 Task: Sort All unsolved tickets in your groups, order by Request date in descending order. 9.21478
Action: Mouse moved to (357, 417)
Screenshot: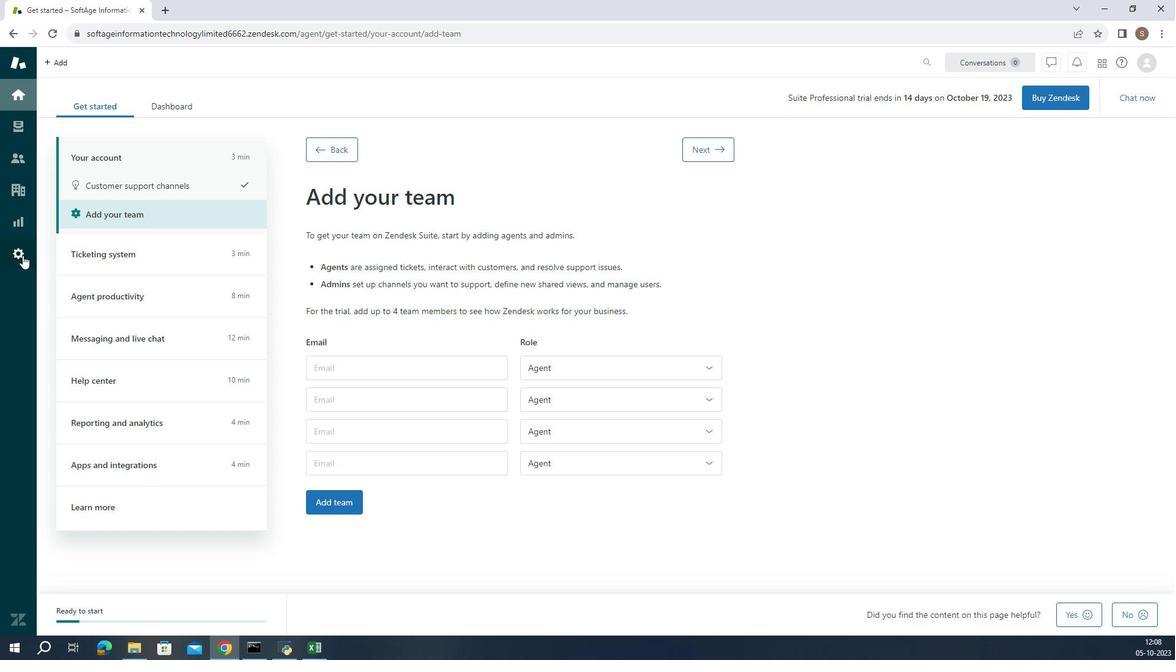 
Action: Mouse pressed left at (357, 417)
Screenshot: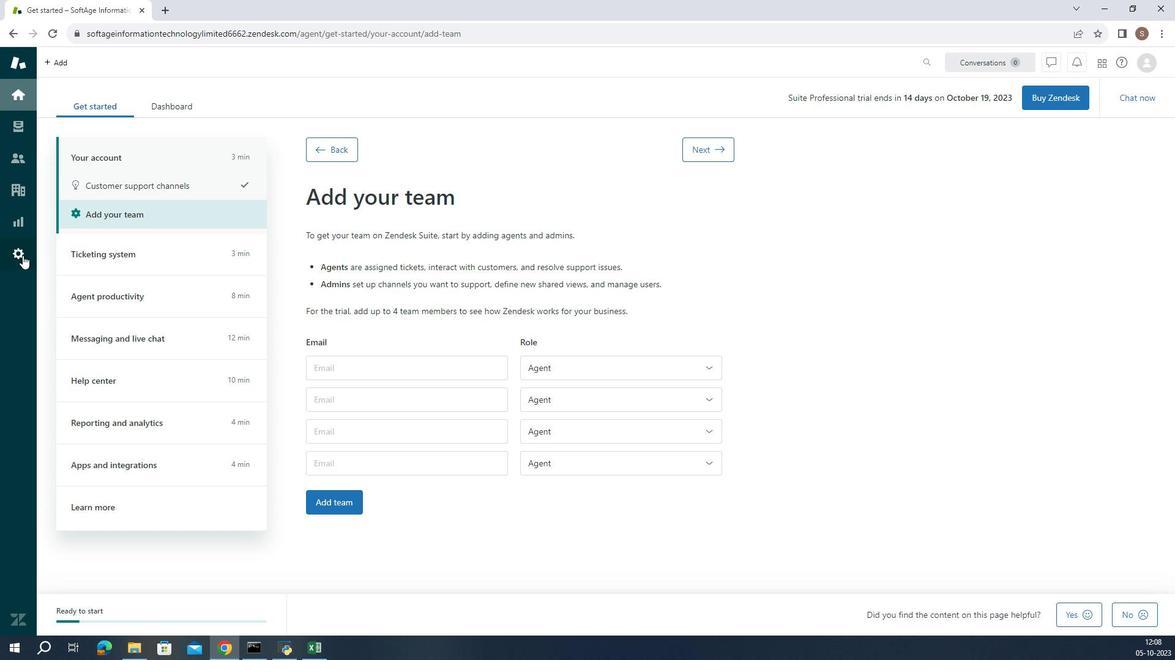 
Action: Mouse moved to (413, 501)
Screenshot: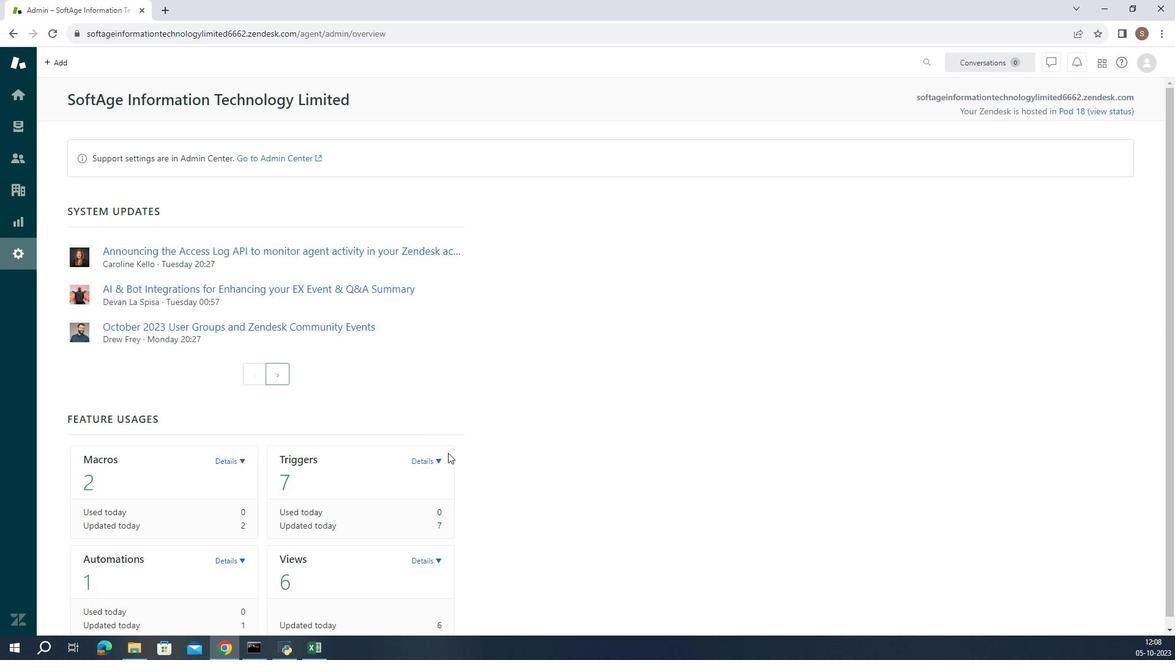 
Action: Mouse scrolled (413, 501) with delta (0, 0)
Screenshot: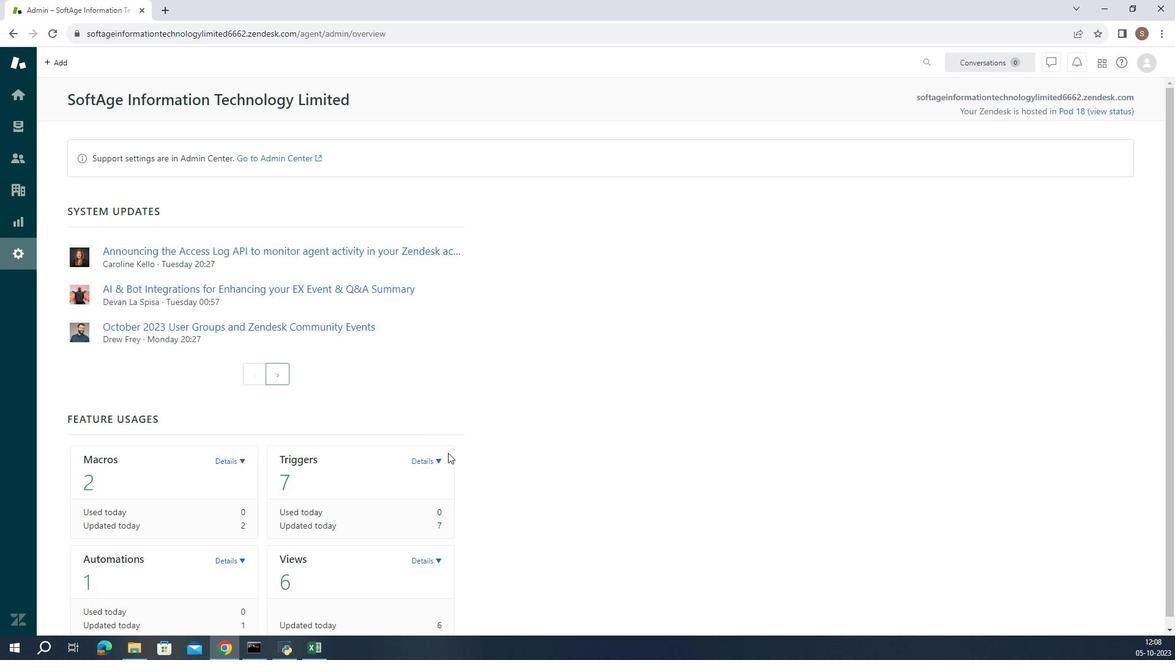 
Action: Mouse moved to (414, 504)
Screenshot: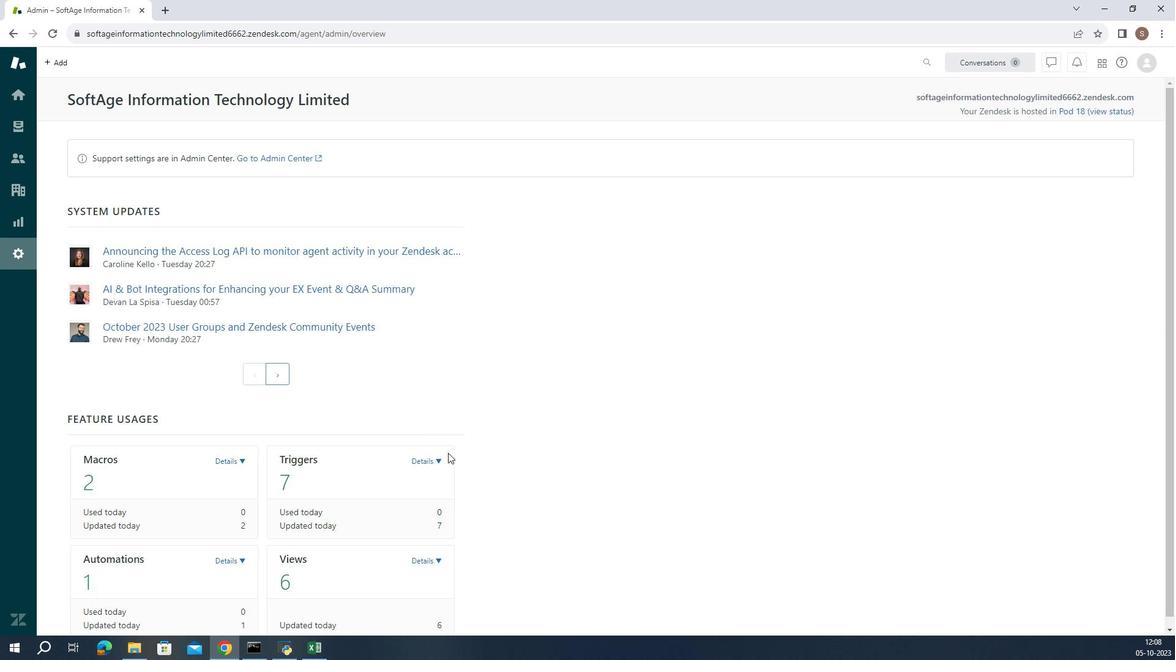
Action: Mouse scrolled (414, 503) with delta (0, 0)
Screenshot: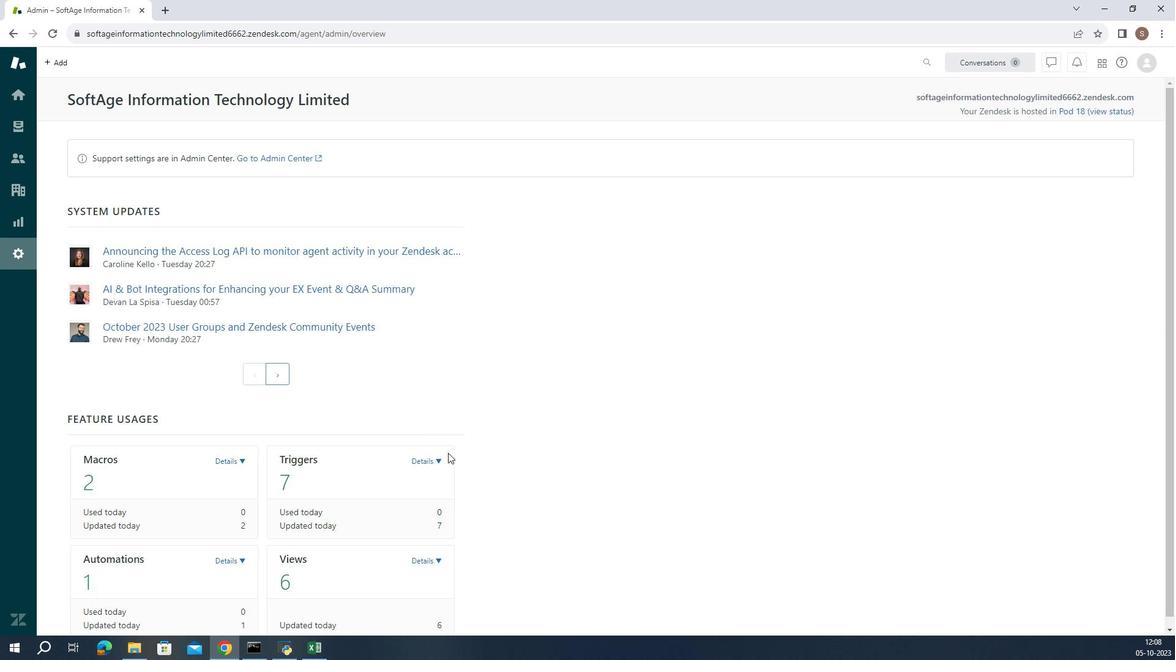 
Action: Mouse moved to (416, 506)
Screenshot: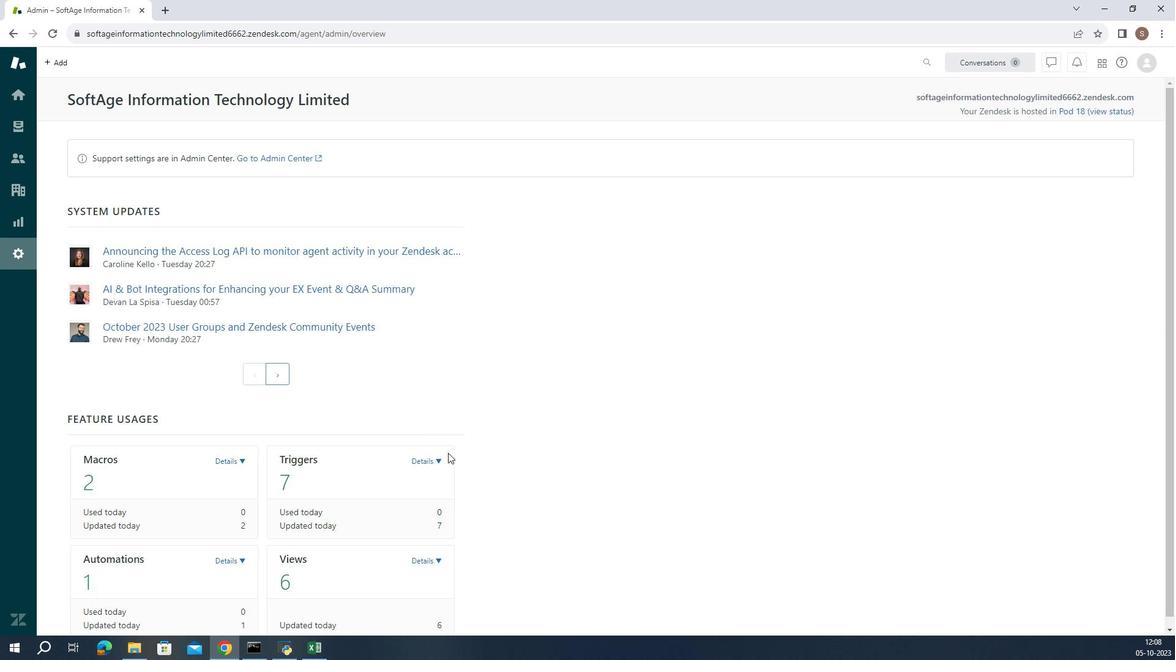 
Action: Mouse scrolled (416, 506) with delta (0, 0)
Screenshot: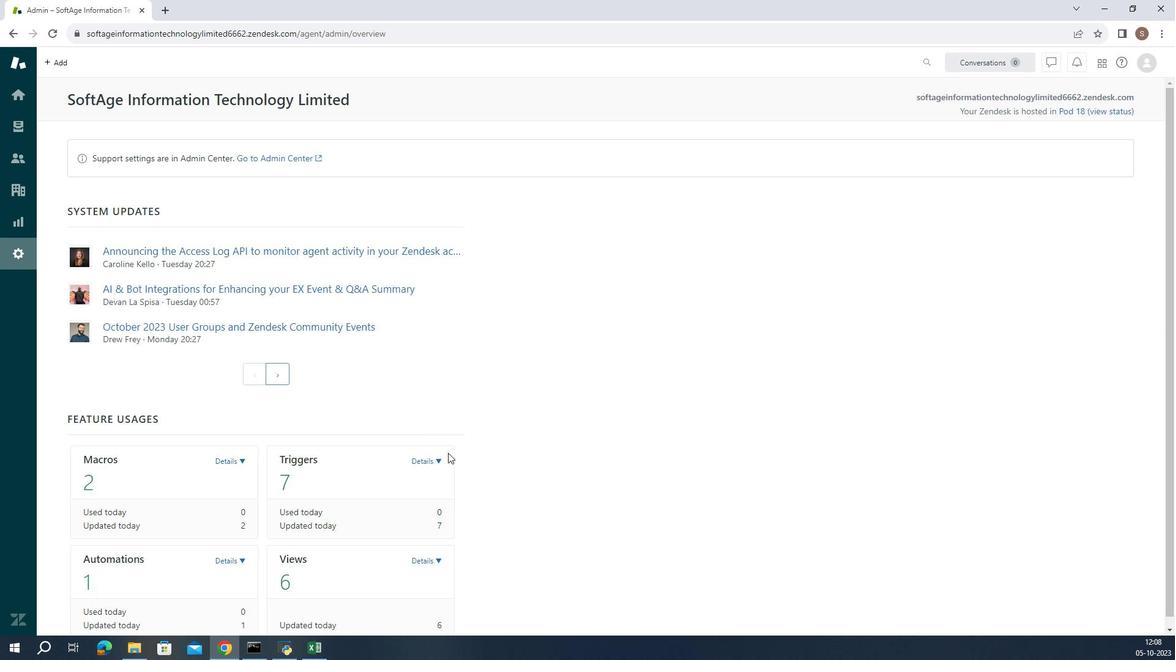 
Action: Mouse moved to (416, 509)
Screenshot: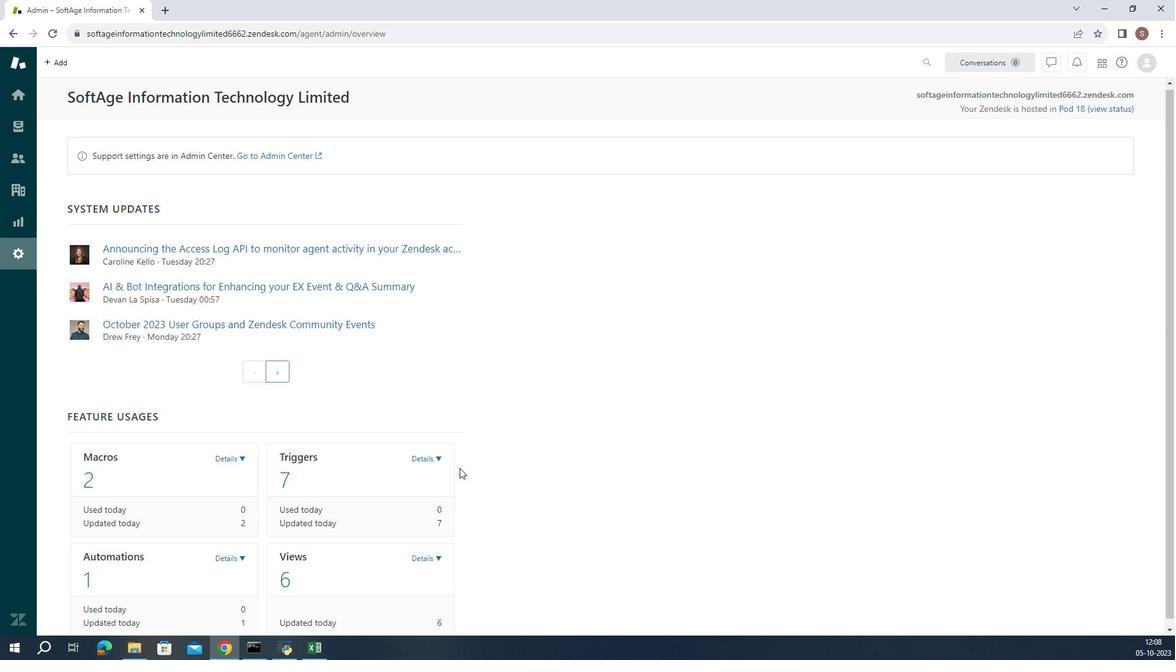 
Action: Mouse scrolled (416, 508) with delta (0, 0)
Screenshot: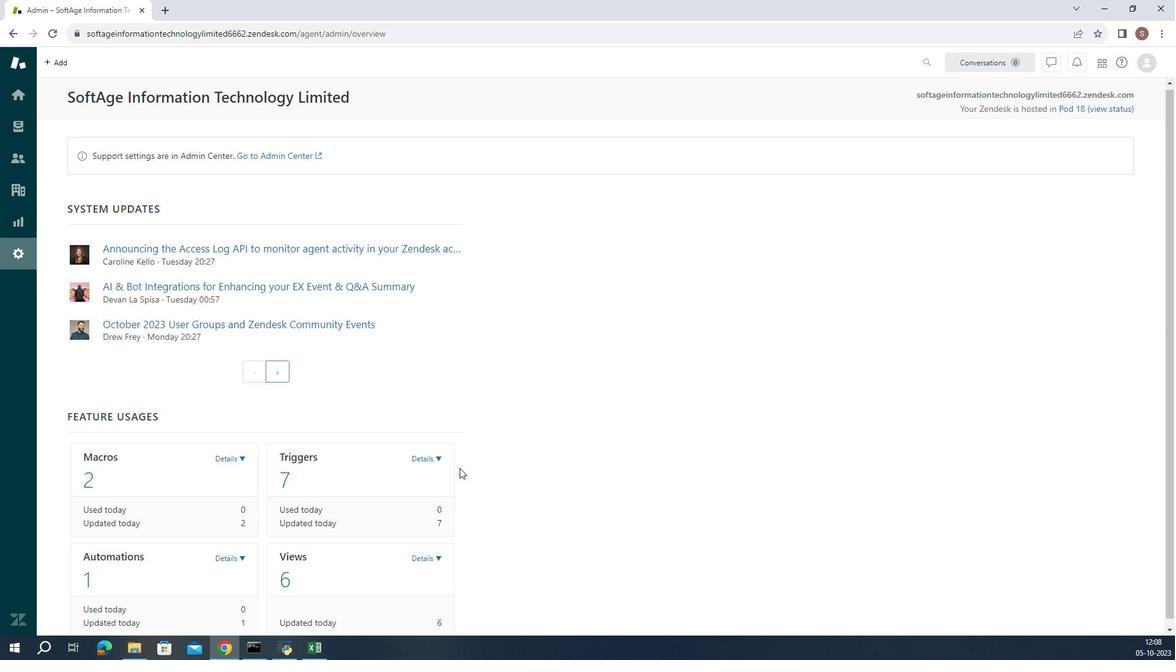 
Action: Mouse moved to (418, 513)
Screenshot: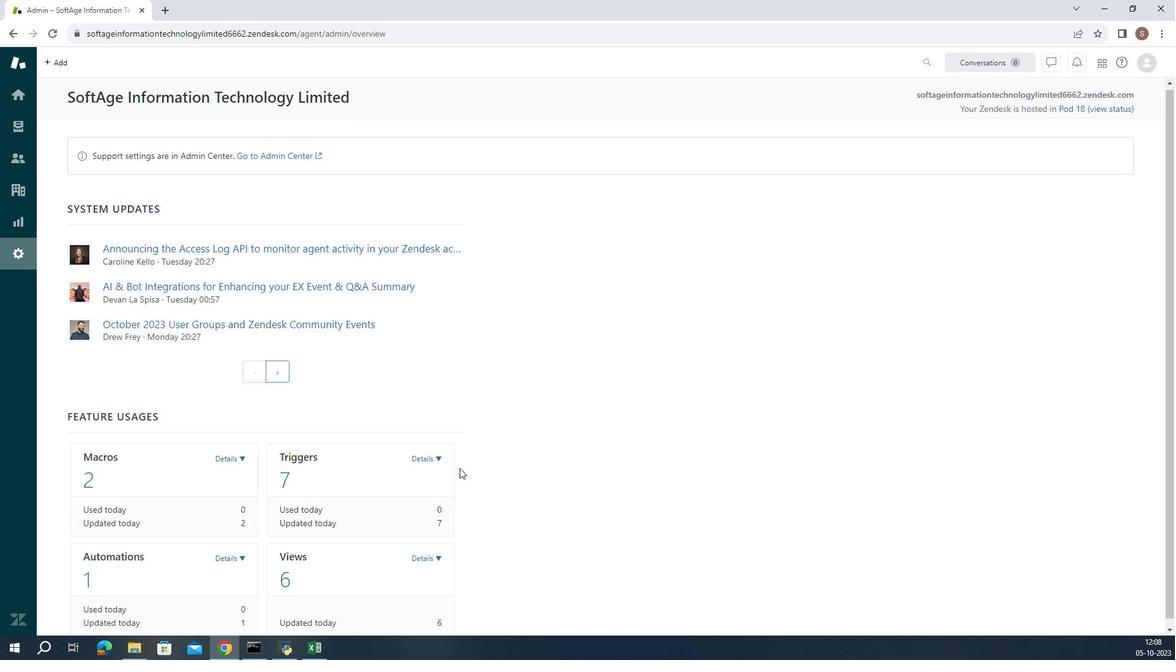 
Action: Mouse scrolled (418, 513) with delta (0, 0)
Screenshot: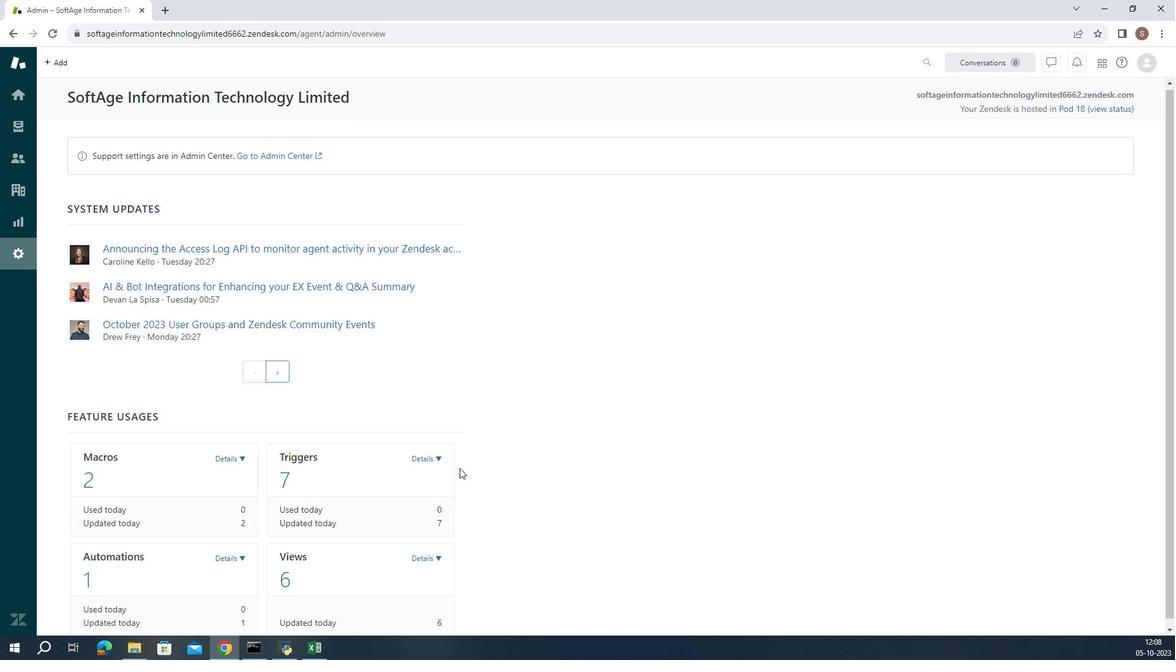 
Action: Mouse moved to (411, 555)
Screenshot: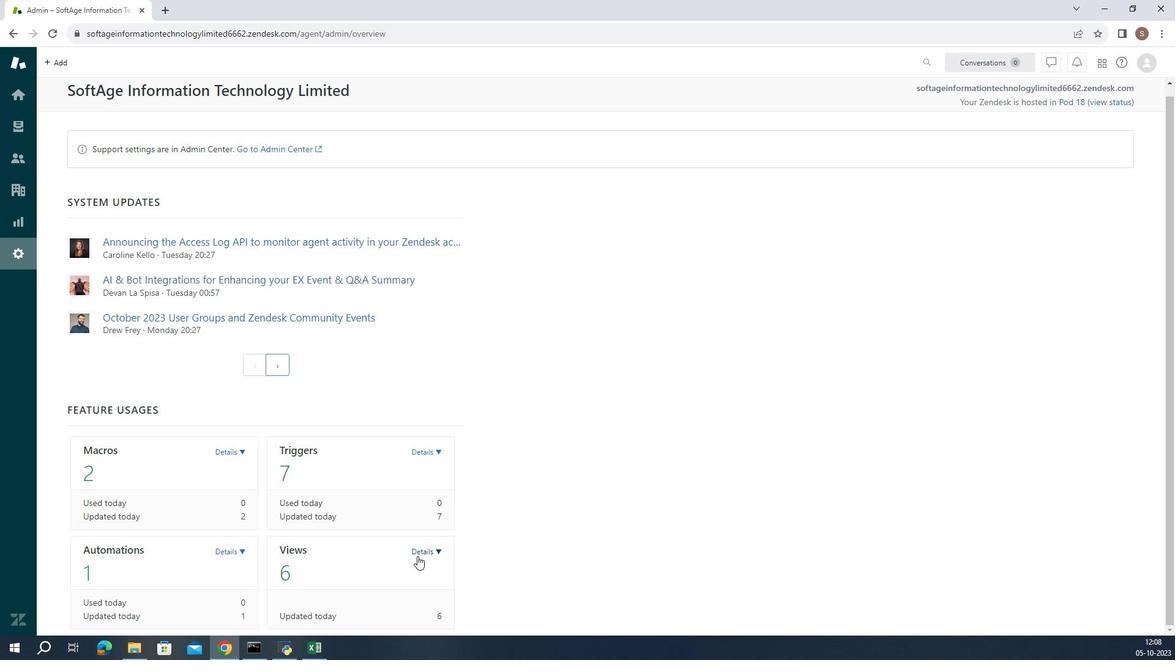 
Action: Mouse pressed left at (411, 555)
Screenshot: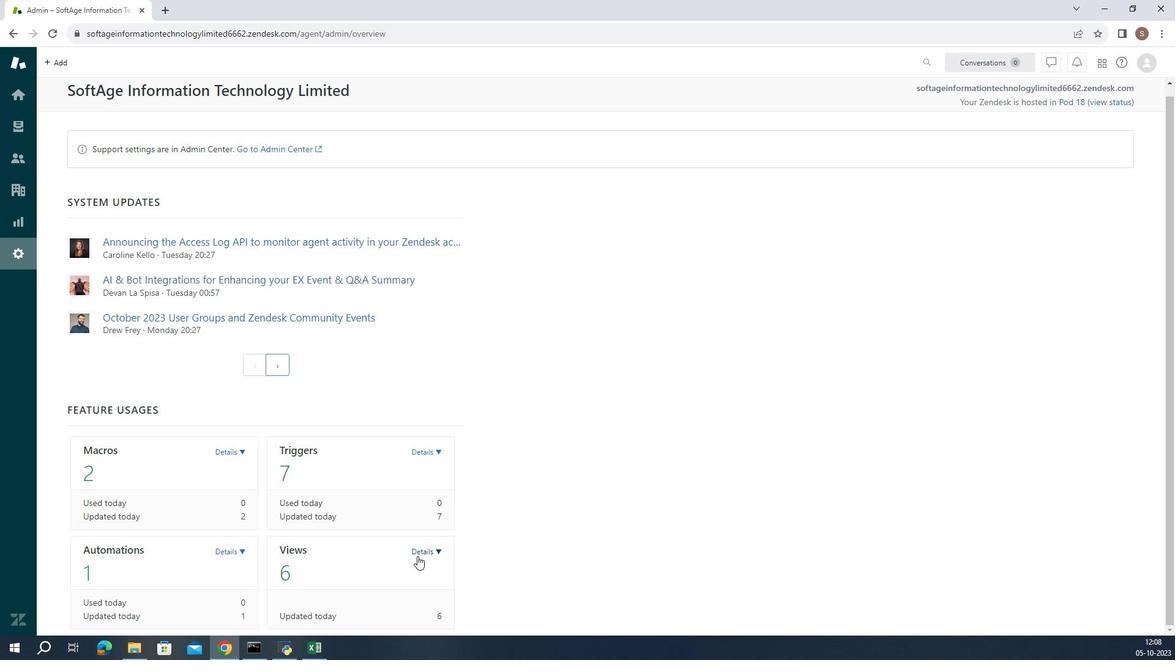 
Action: Mouse scrolled (411, 554) with delta (0, 0)
Screenshot: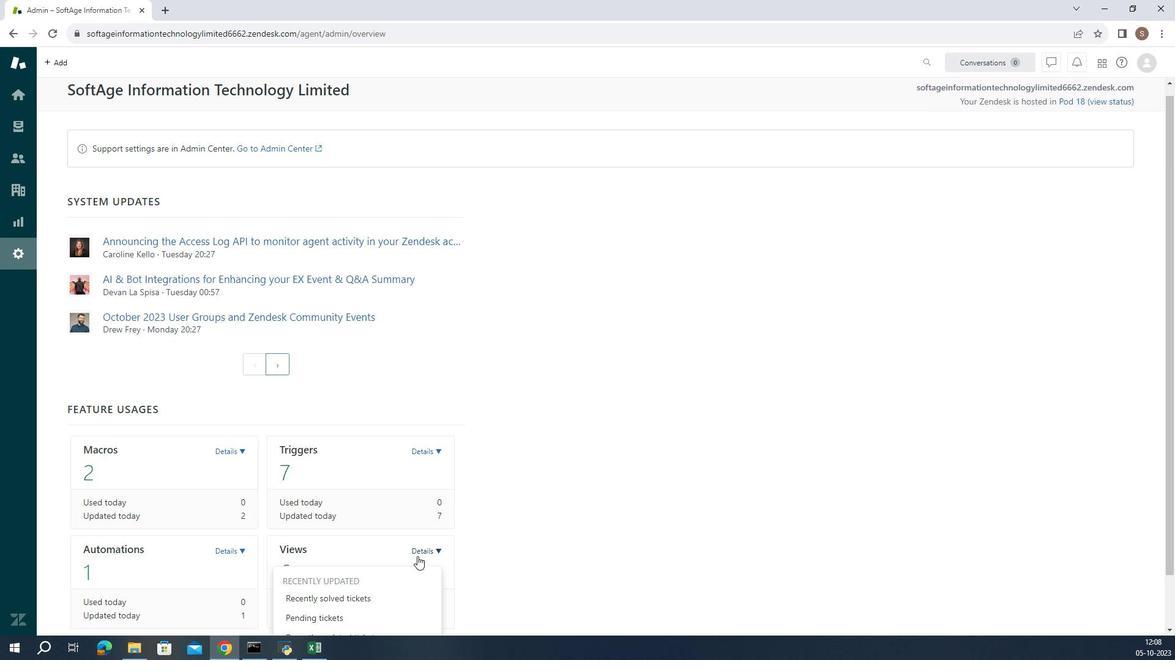 
Action: Mouse moved to (411, 555)
Screenshot: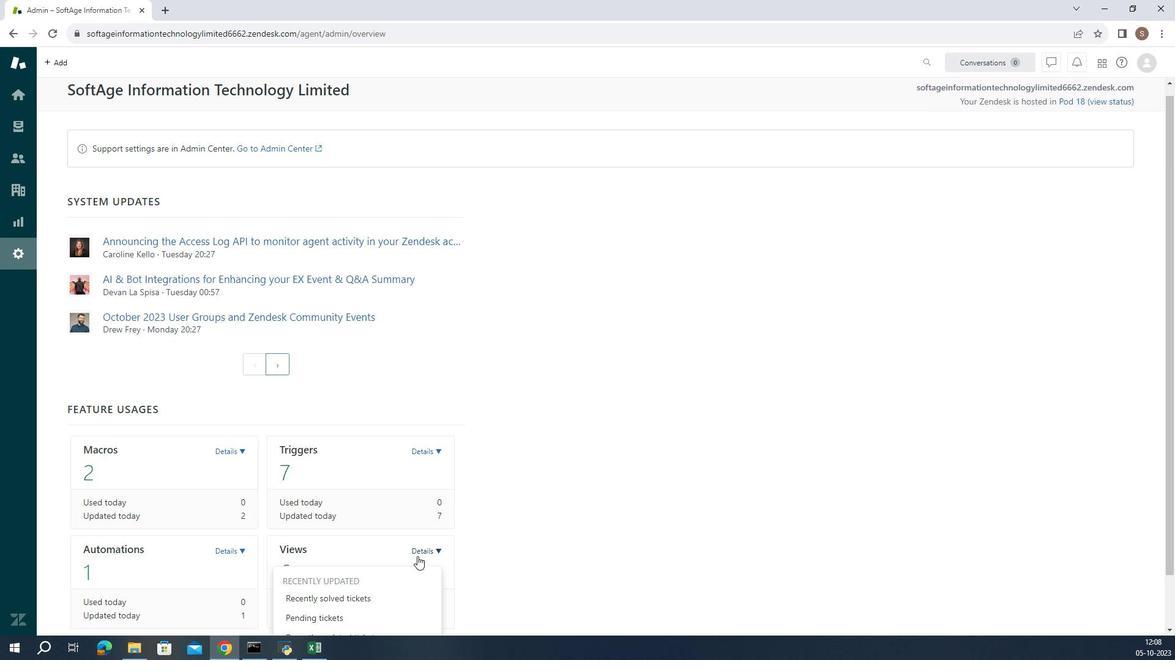 
Action: Mouse scrolled (411, 554) with delta (0, 0)
Screenshot: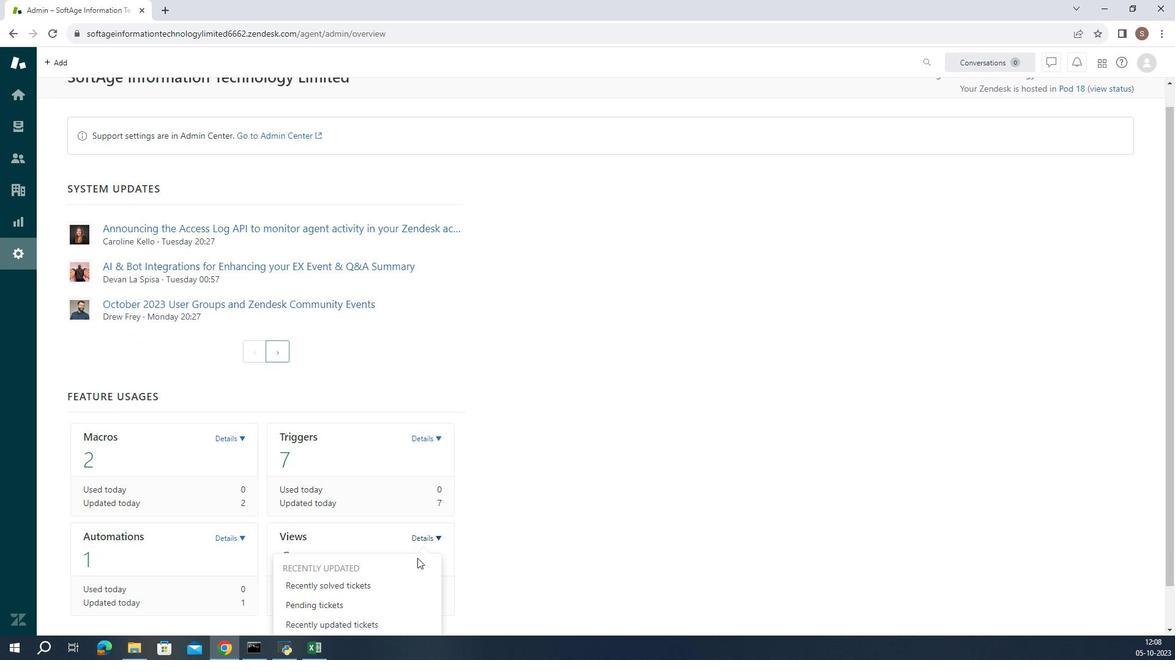
Action: Mouse scrolled (411, 554) with delta (0, 0)
Screenshot: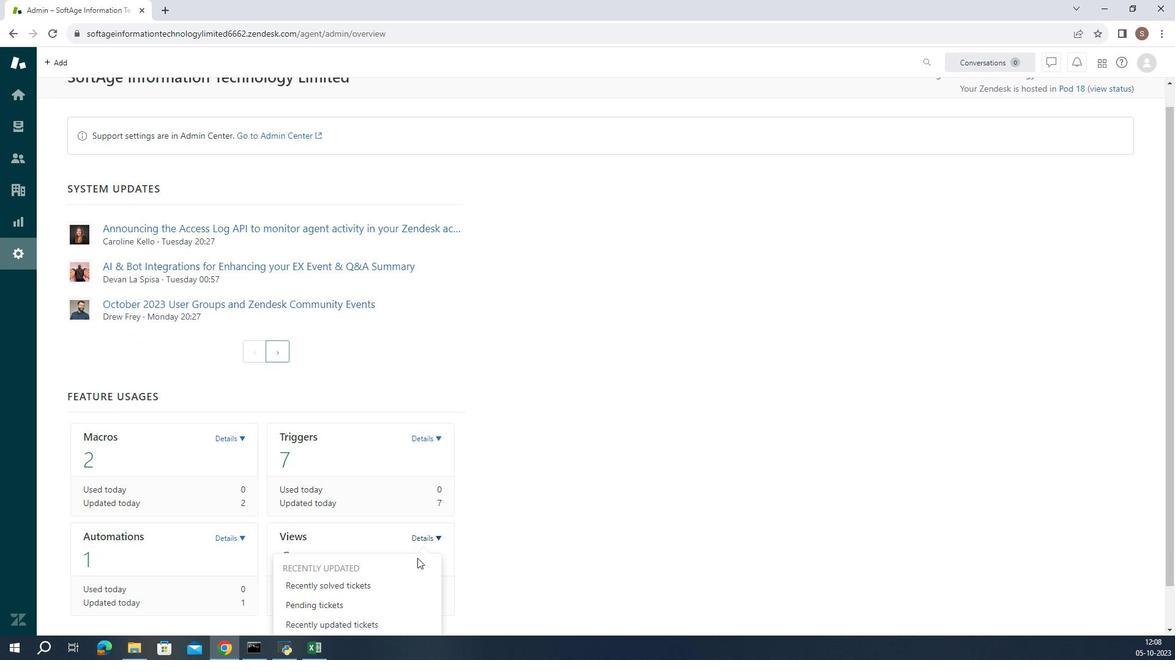 
Action: Mouse moved to (411, 555)
Screenshot: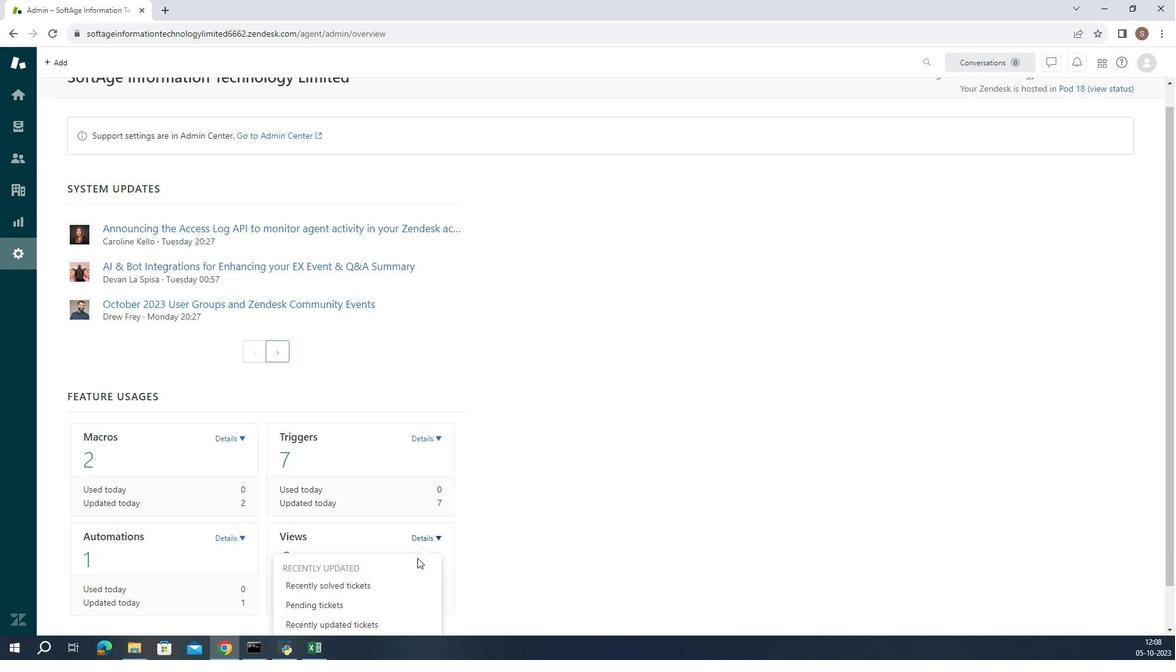 
Action: Mouse scrolled (411, 555) with delta (0, 0)
Screenshot: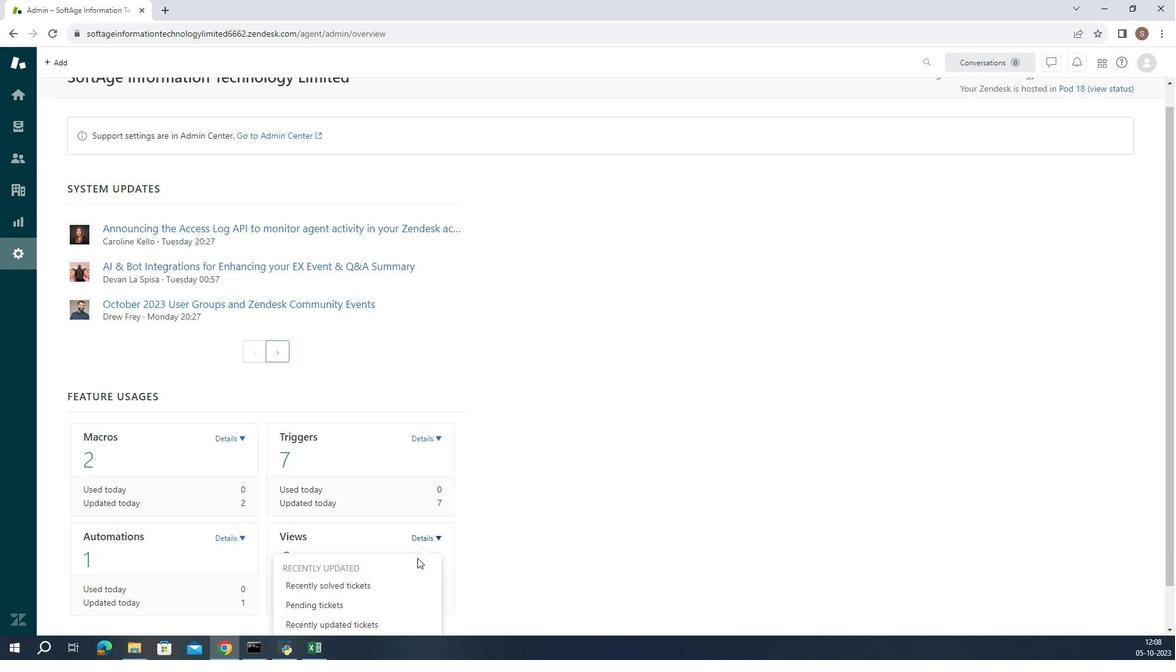 
Action: Mouse moved to (411, 555)
Screenshot: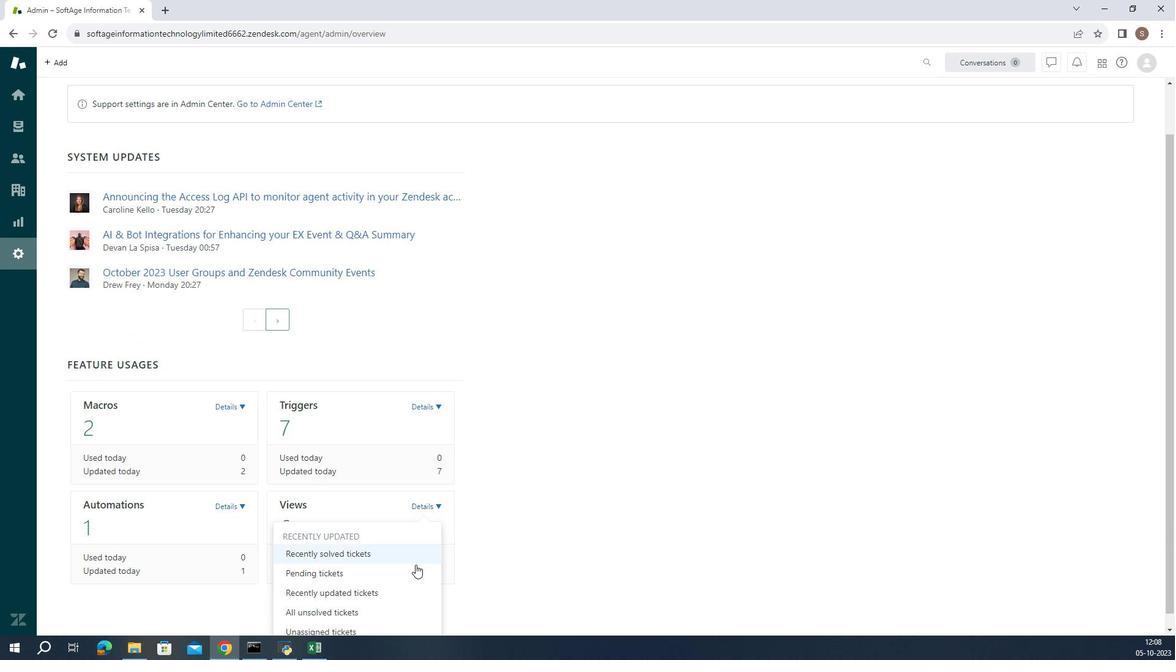 
Action: Mouse scrolled (411, 555) with delta (0, 0)
Screenshot: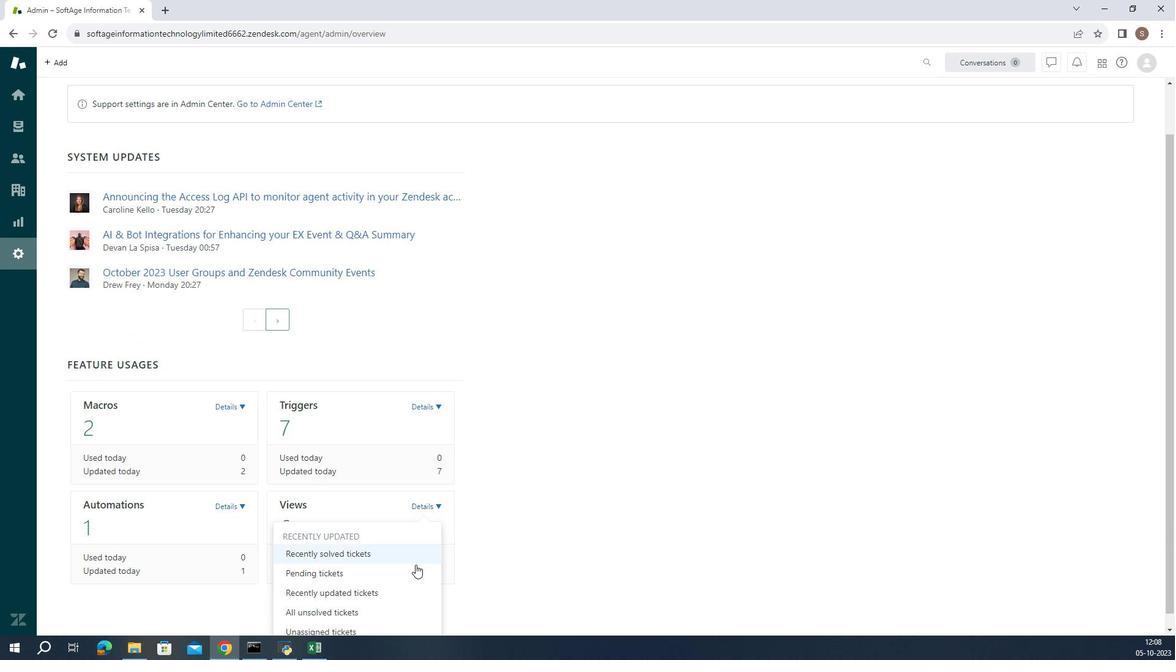 
Action: Mouse moved to (404, 574)
Screenshot: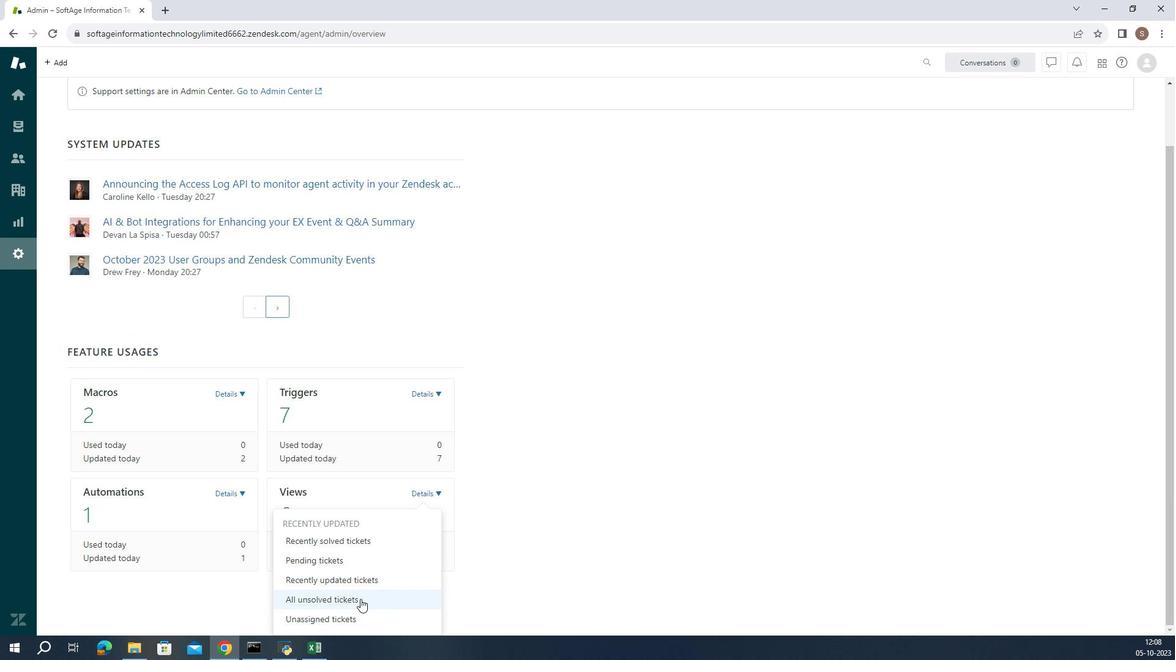 
Action: Mouse pressed left at (404, 574)
Screenshot: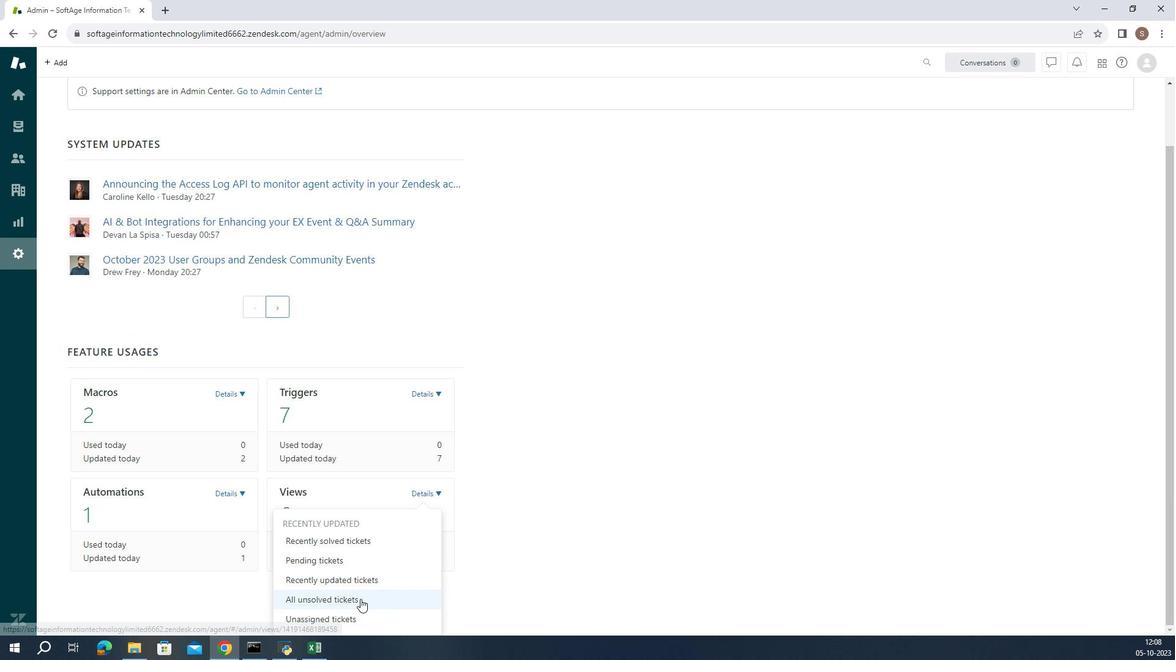 
Action: Mouse moved to (416, 514)
Screenshot: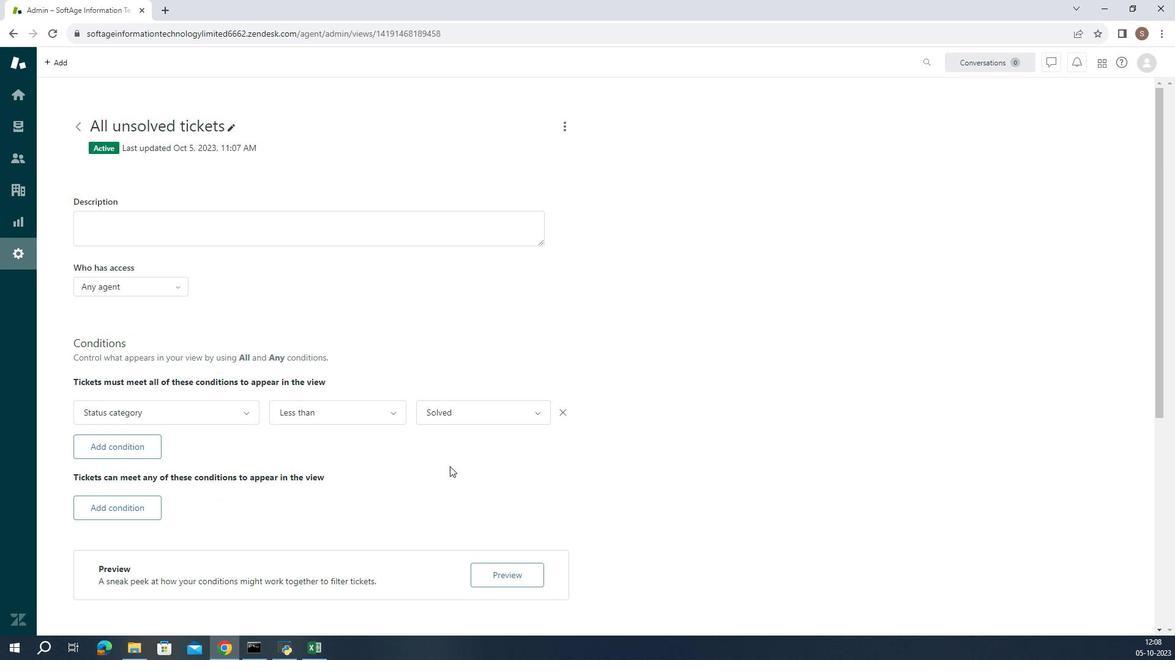 
Action: Mouse scrolled (416, 513) with delta (0, 0)
Screenshot: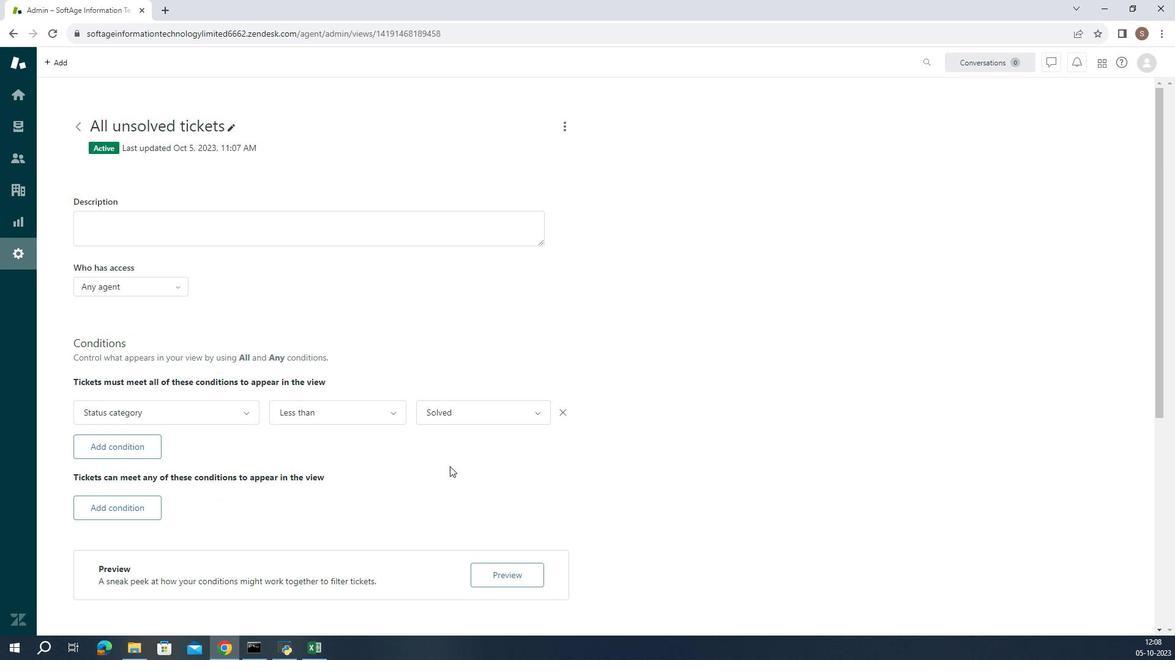 
Action: Mouse moved to (416, 515)
Screenshot: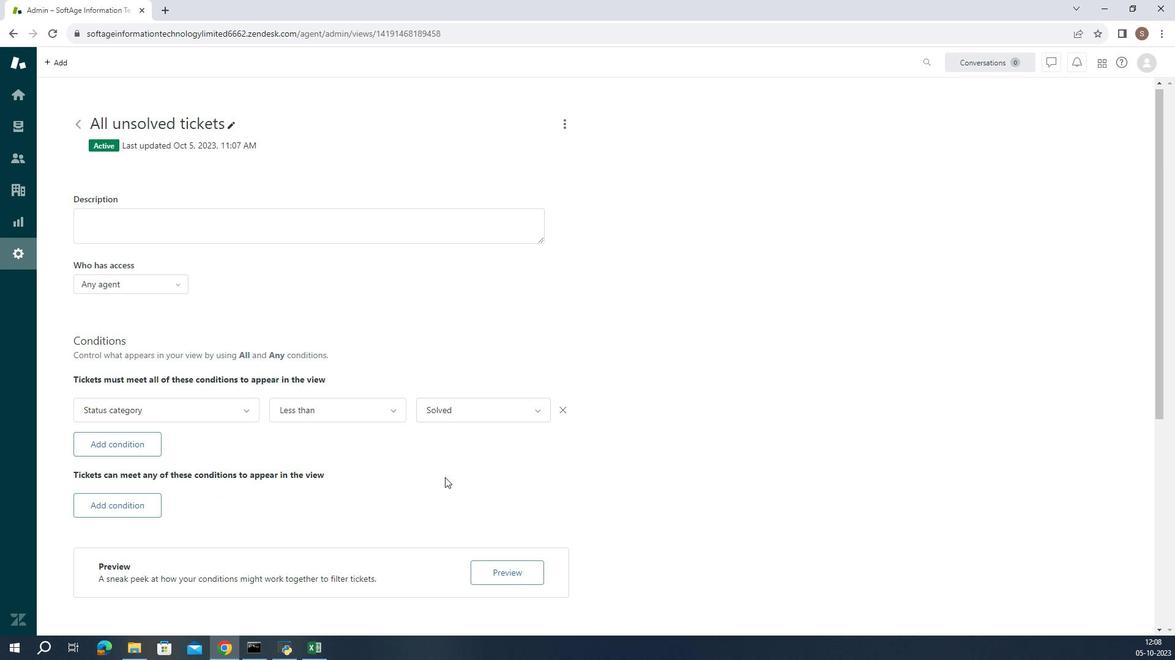 
Action: Mouse scrolled (416, 514) with delta (0, 0)
Screenshot: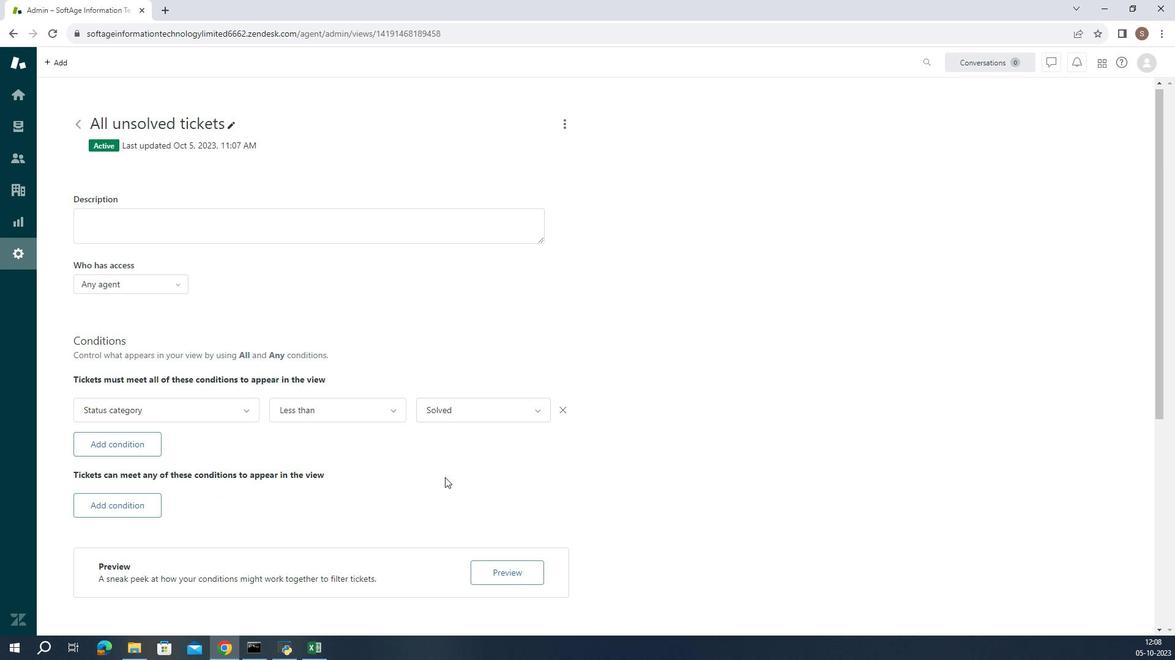 
Action: Mouse moved to (416, 516)
Screenshot: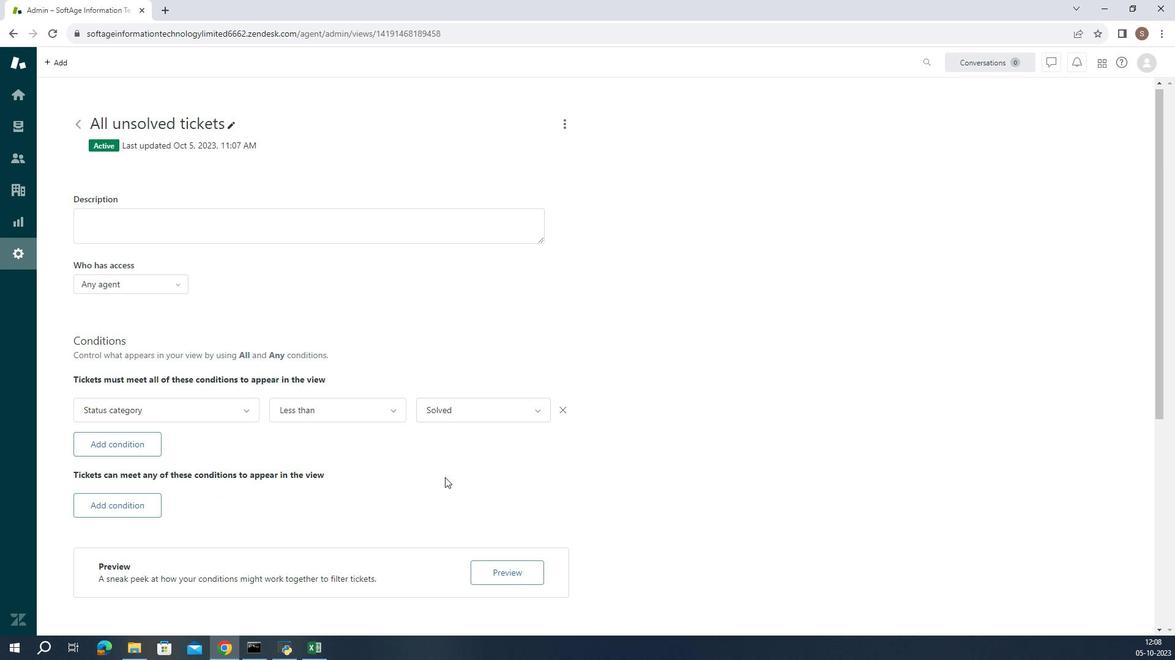 
Action: Mouse scrolled (416, 516) with delta (0, 0)
Screenshot: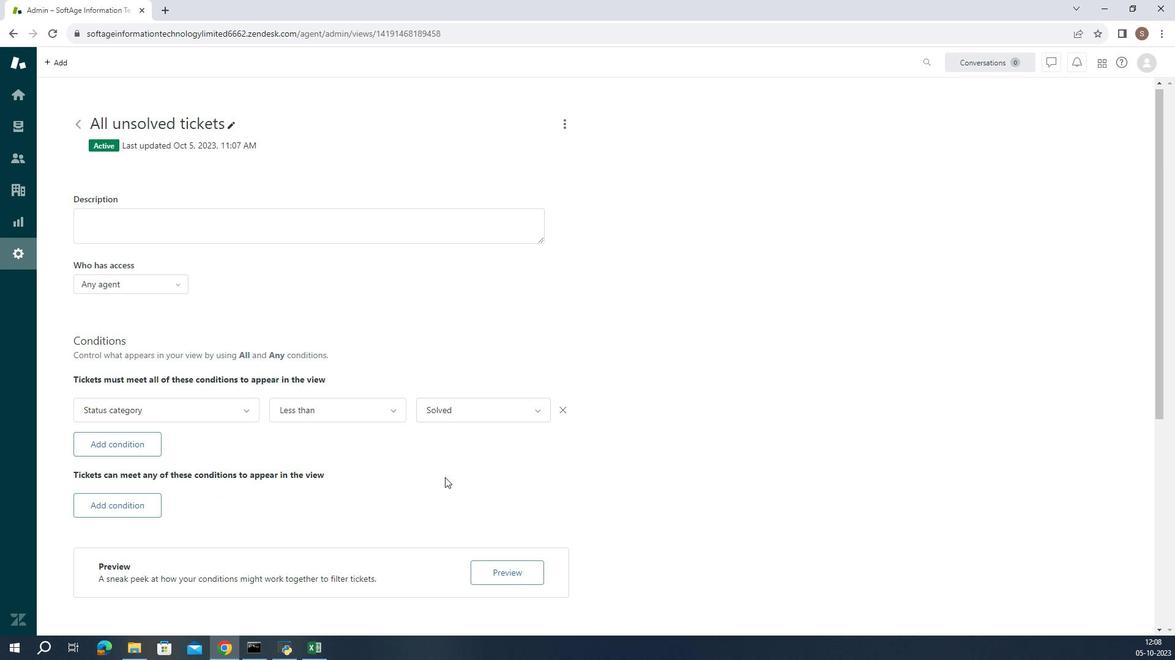 
Action: Mouse moved to (416, 517)
Screenshot: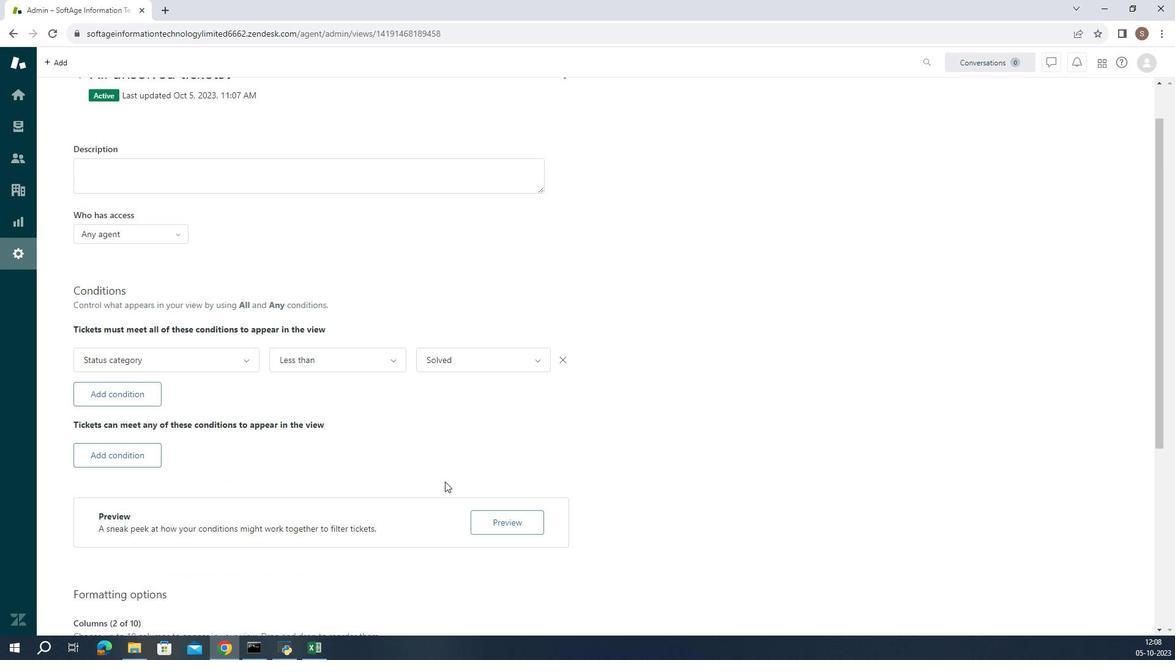 
Action: Mouse scrolled (416, 517) with delta (0, 0)
Screenshot: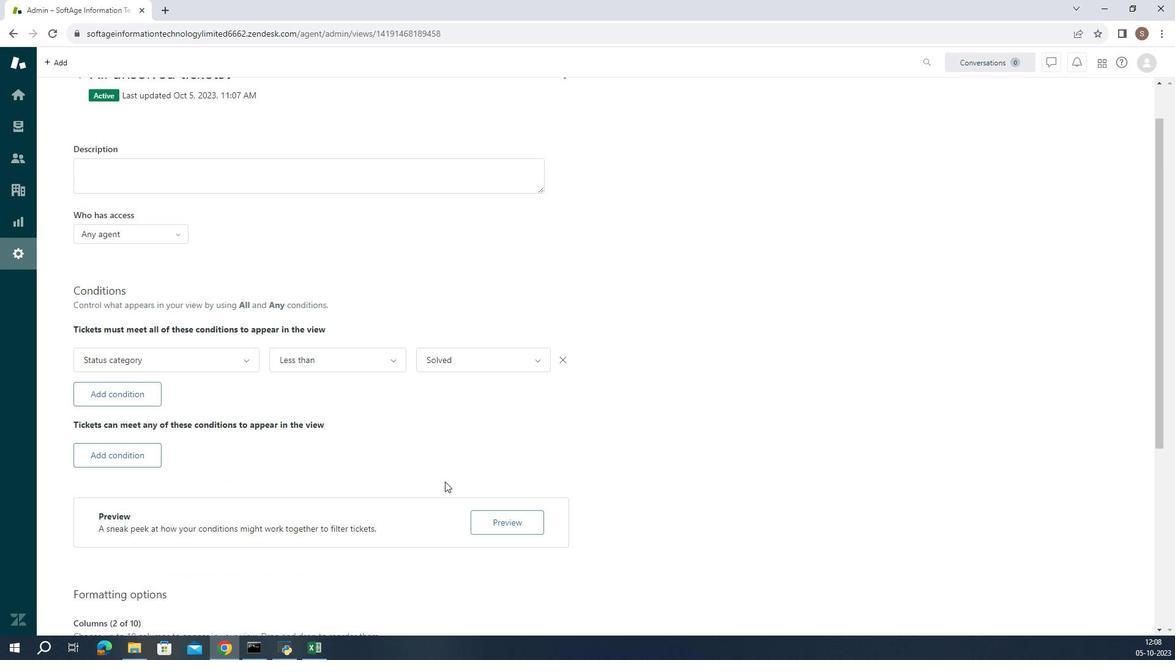 
Action: Mouse moved to (416, 550)
Screenshot: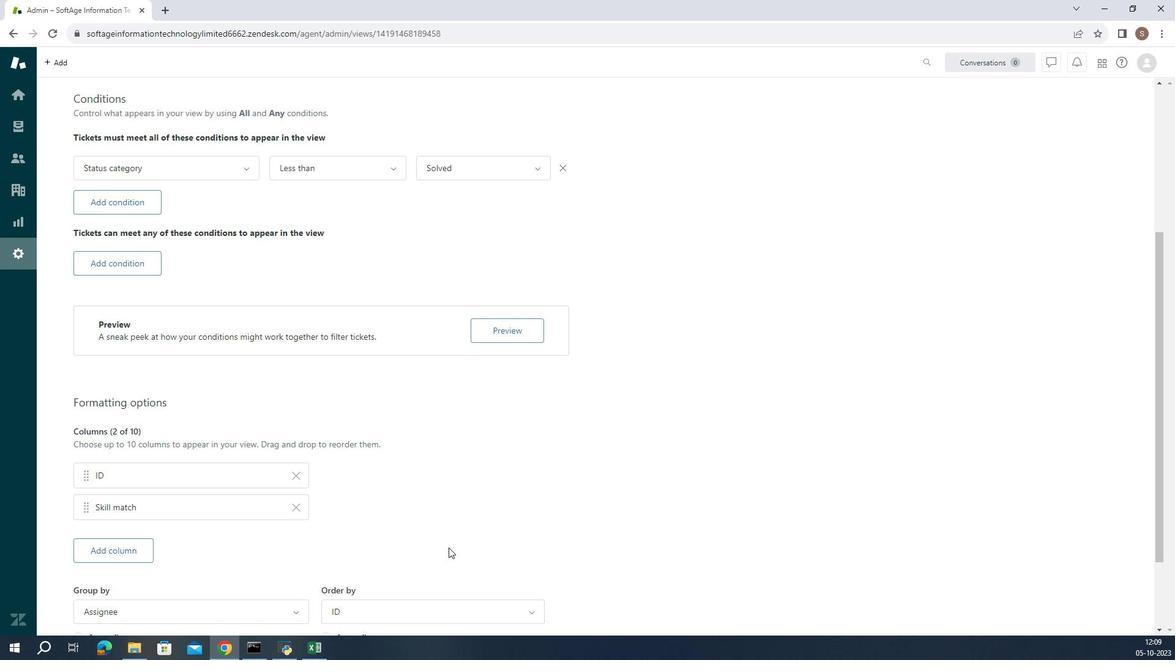 
Action: Mouse scrolled (416, 550) with delta (0, 0)
Screenshot: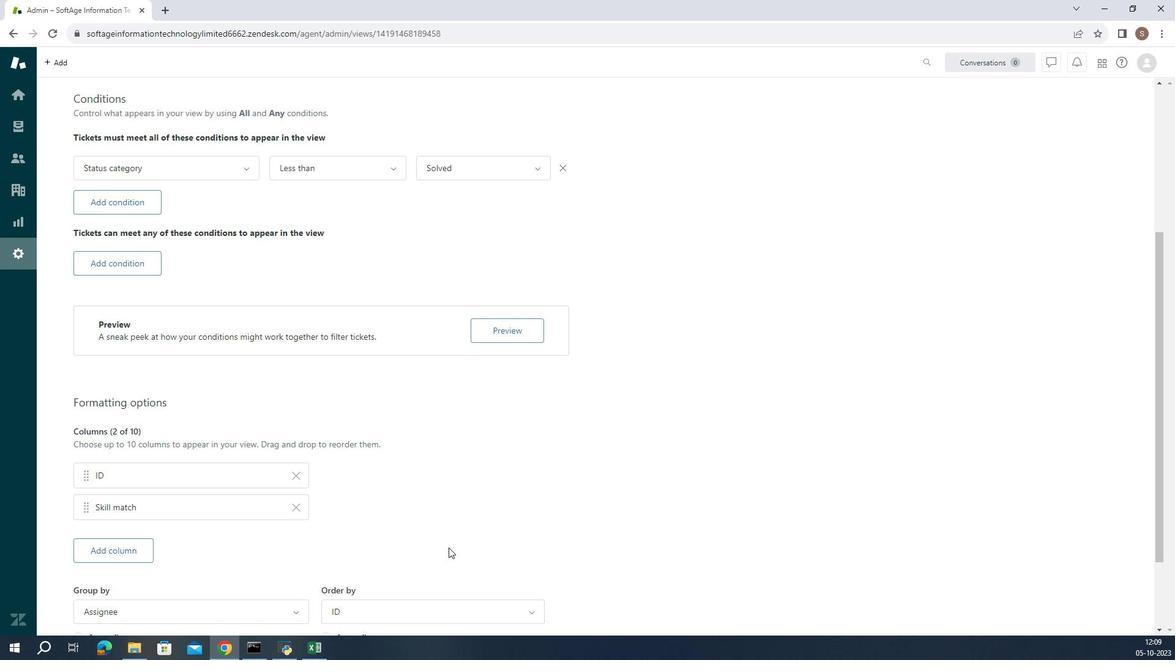 
Action: Mouse moved to (416, 550)
Screenshot: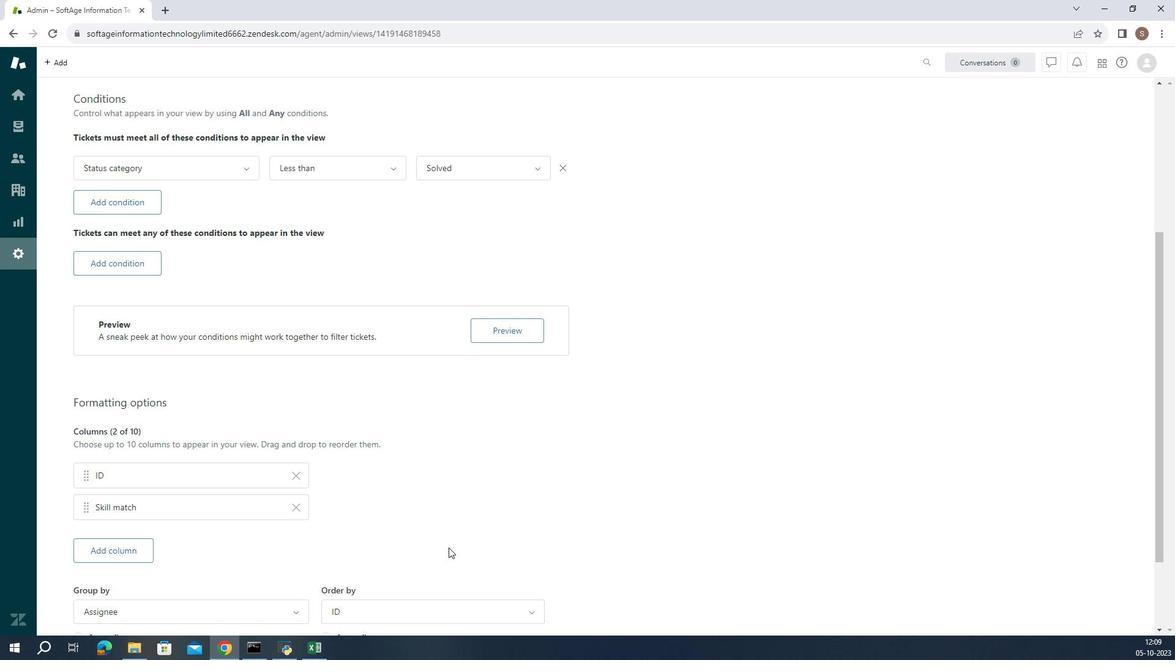
Action: Mouse scrolled (416, 550) with delta (0, 0)
Screenshot: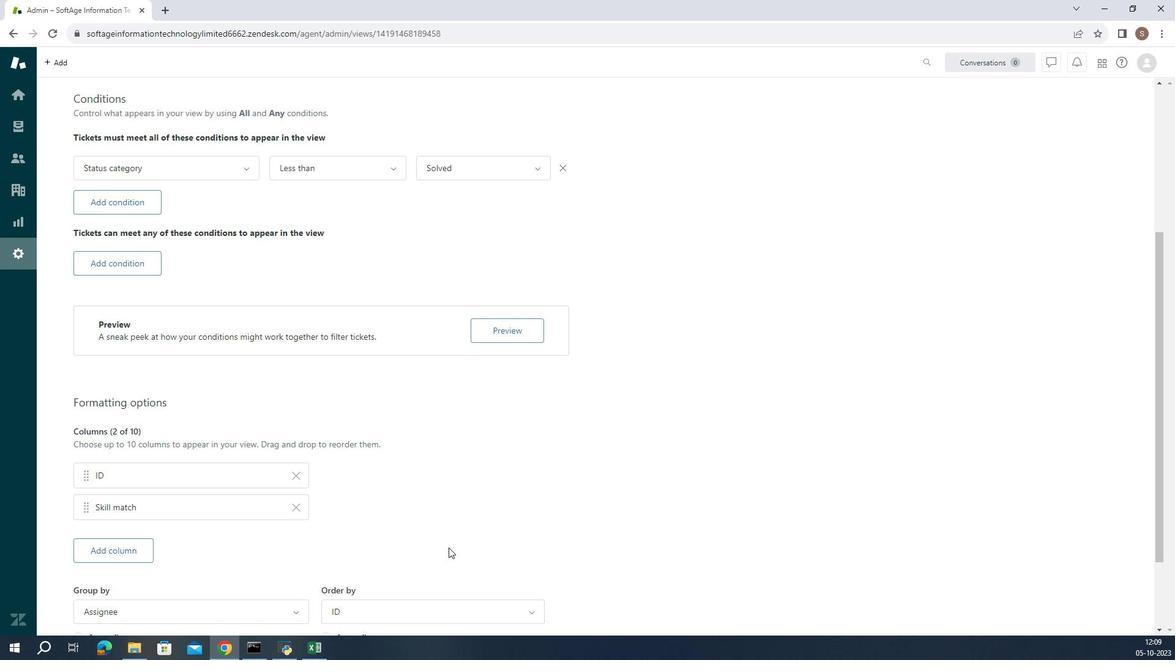 
Action: Mouse moved to (416, 551)
Screenshot: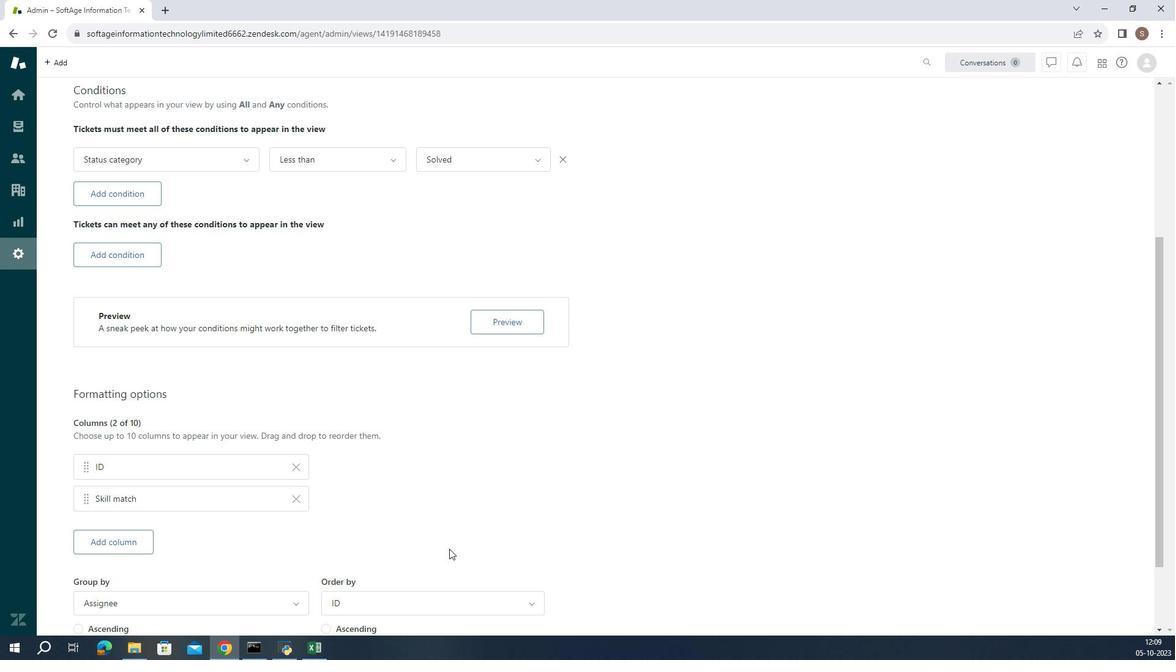 
Action: Mouse scrolled (416, 551) with delta (0, 0)
Screenshot: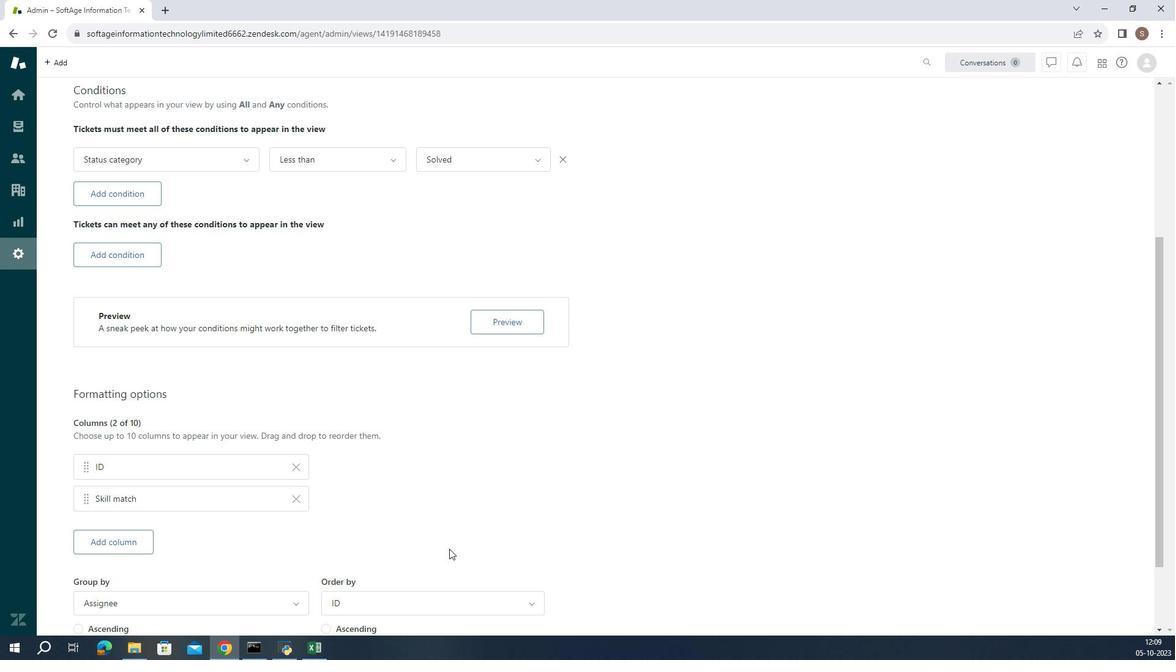 
Action: Mouse scrolled (416, 551) with delta (0, 0)
Screenshot: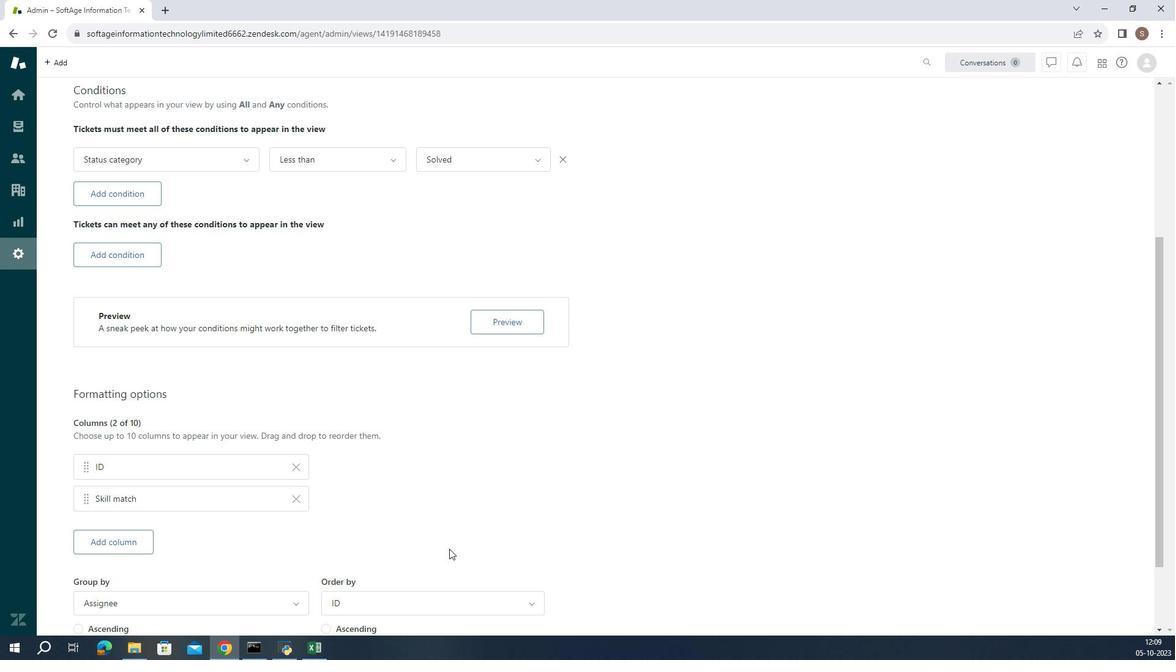 
Action: Mouse scrolled (416, 551) with delta (0, 0)
Screenshot: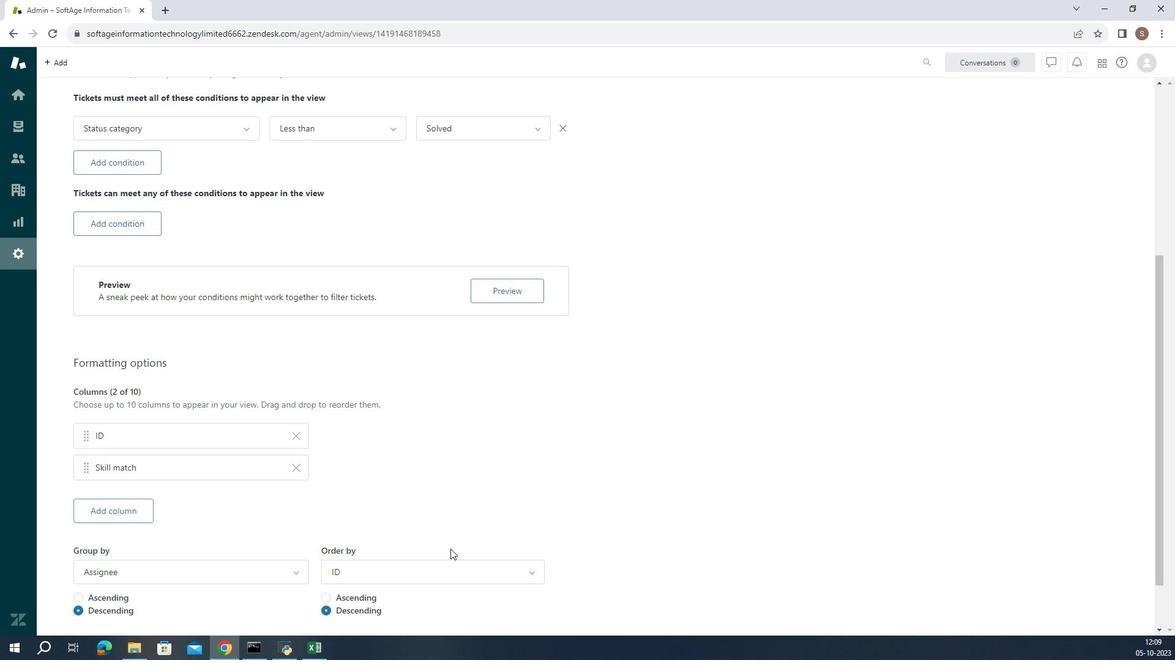
Action: Mouse moved to (419, 525)
Screenshot: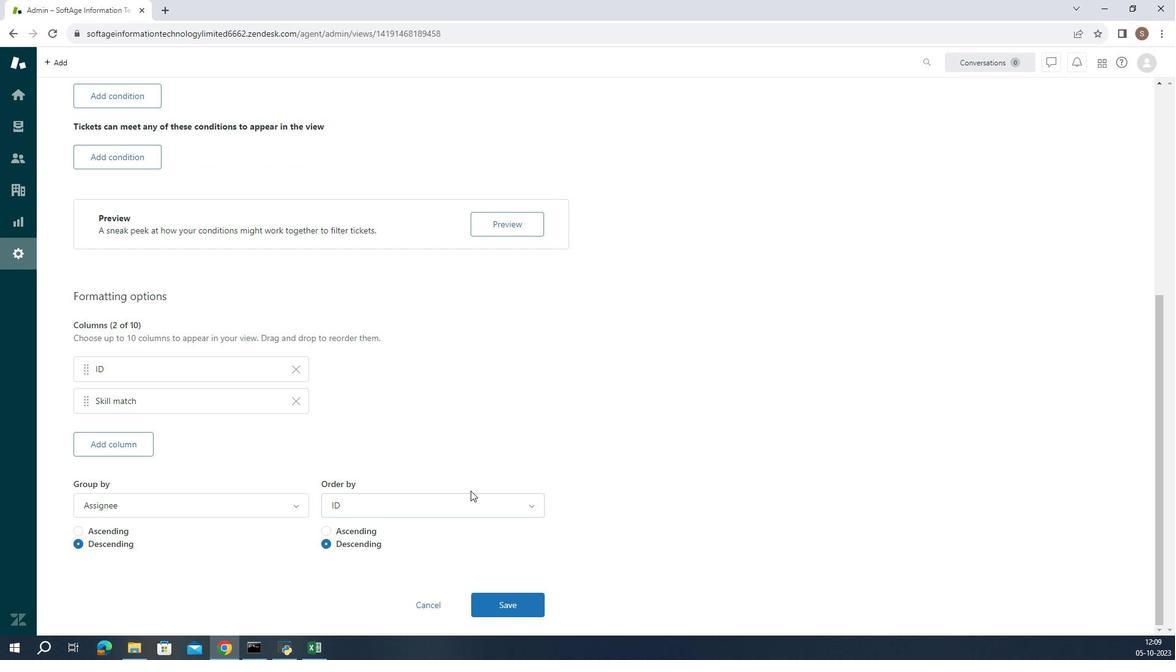 
Action: Mouse pressed left at (419, 525)
Screenshot: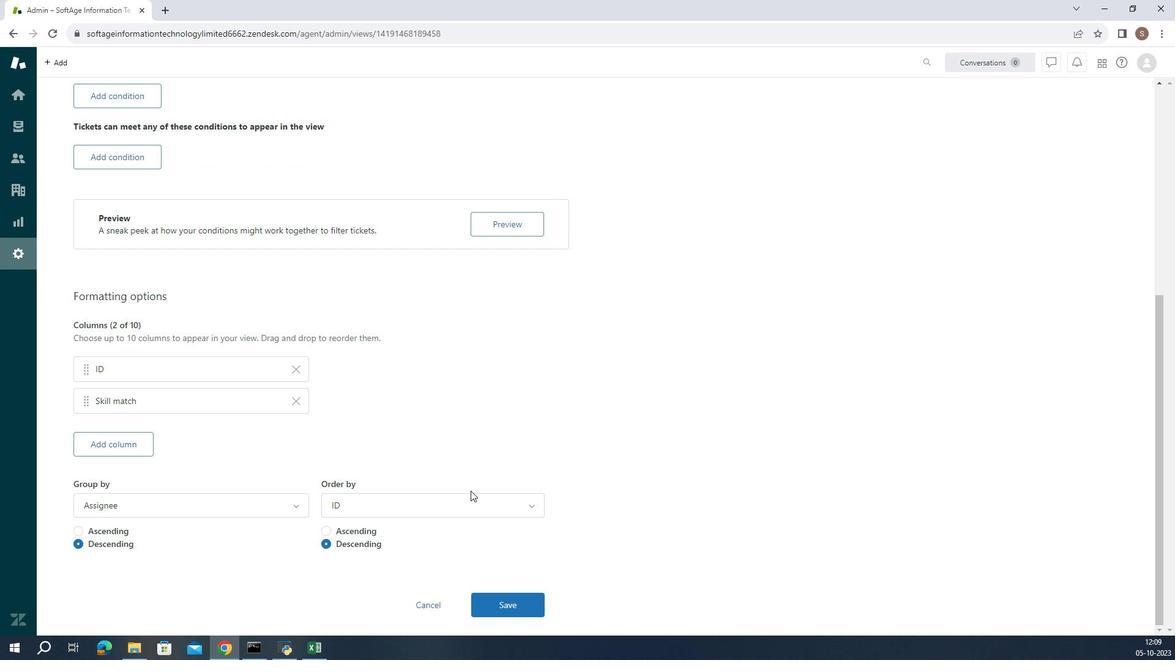 
Action: Mouse moved to (418, 531)
Screenshot: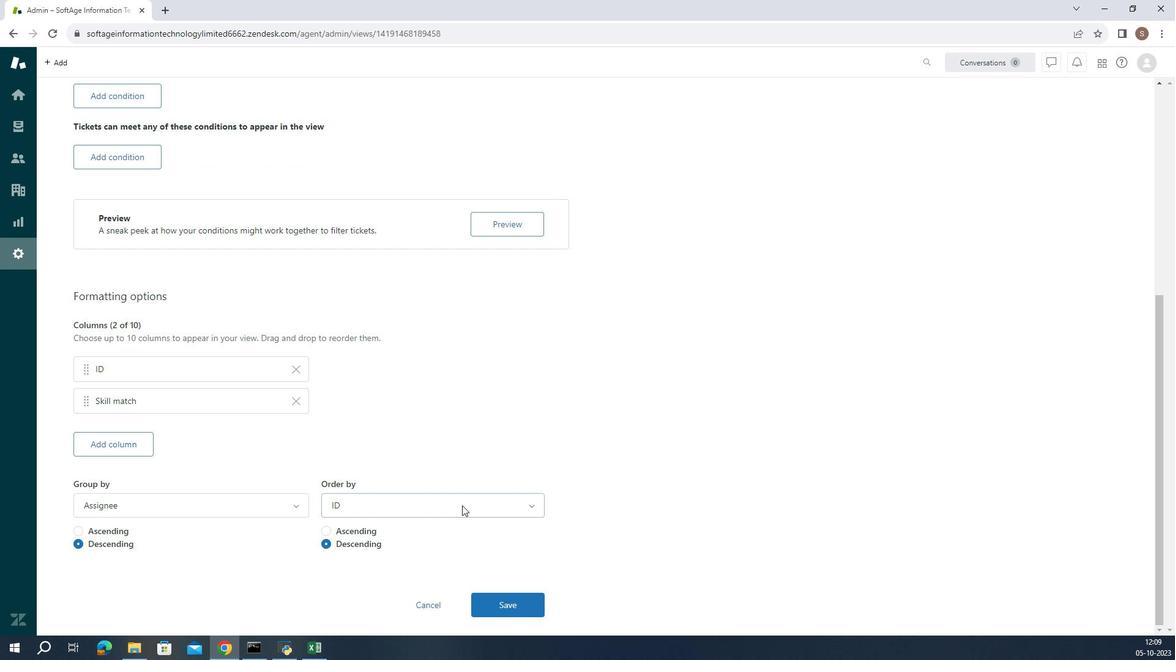 
Action: Mouse pressed left at (418, 531)
Screenshot: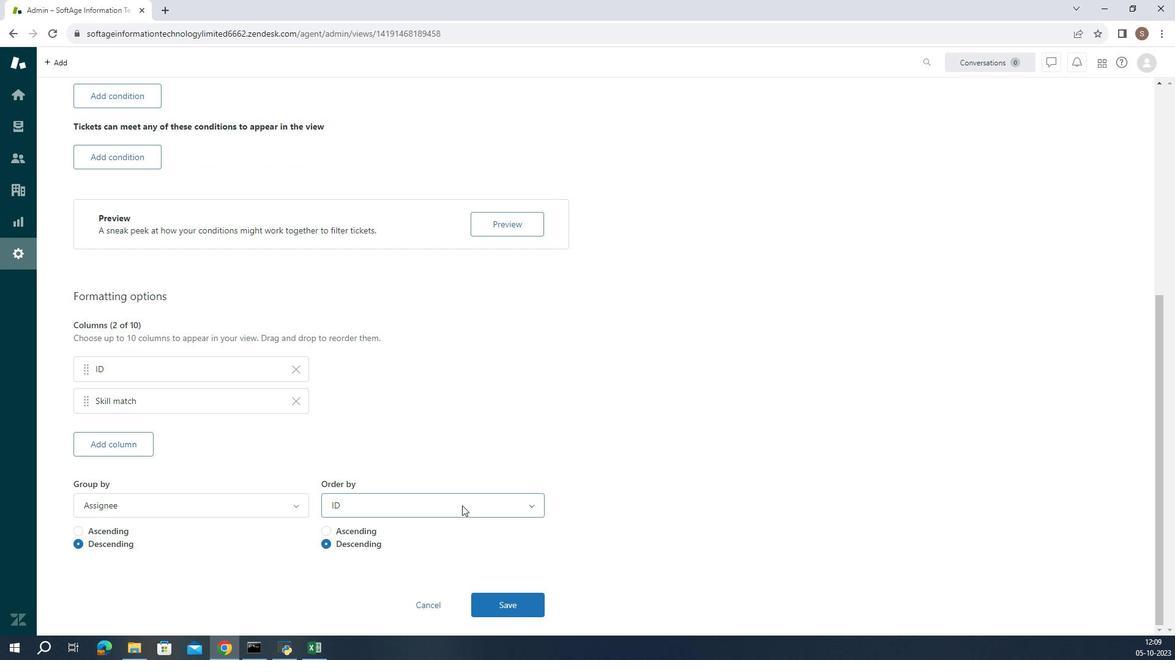 
Action: Mouse moved to (408, 498)
Screenshot: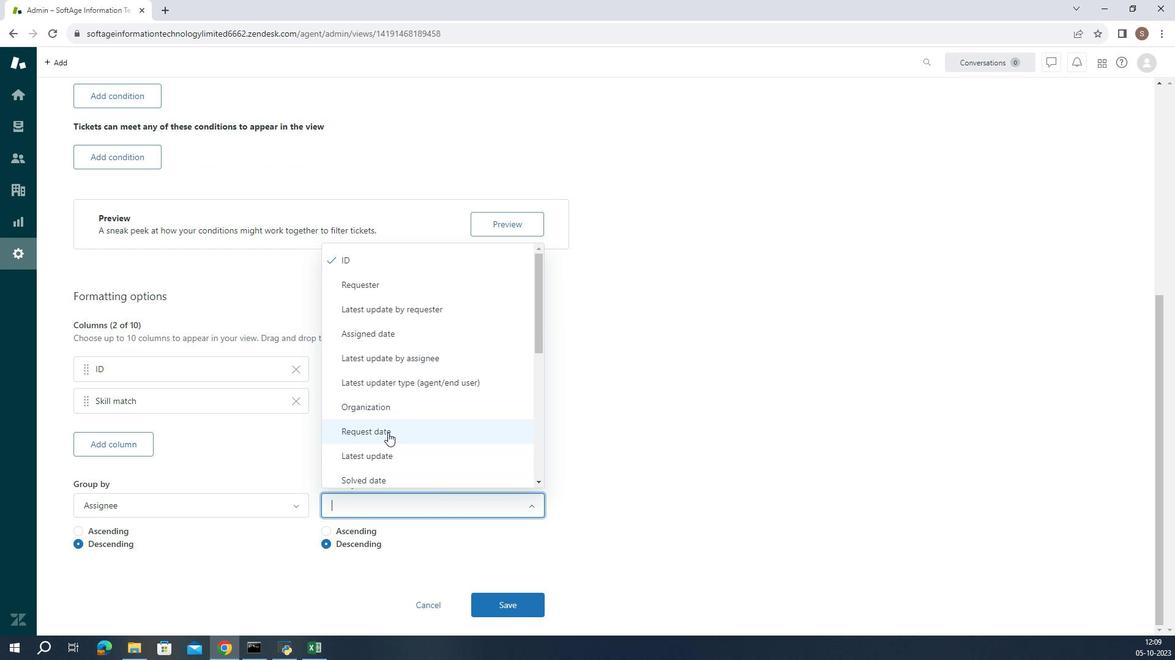 
Action: Mouse pressed left at (408, 498)
Screenshot: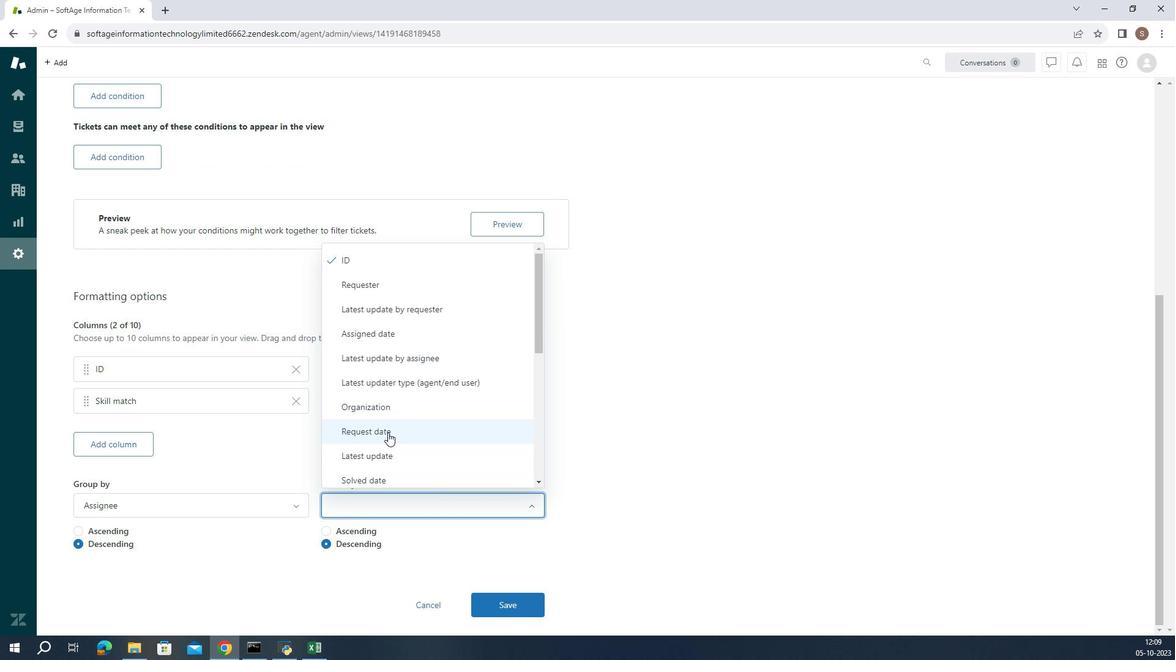 
Action: Mouse moved to (405, 550)
Screenshot: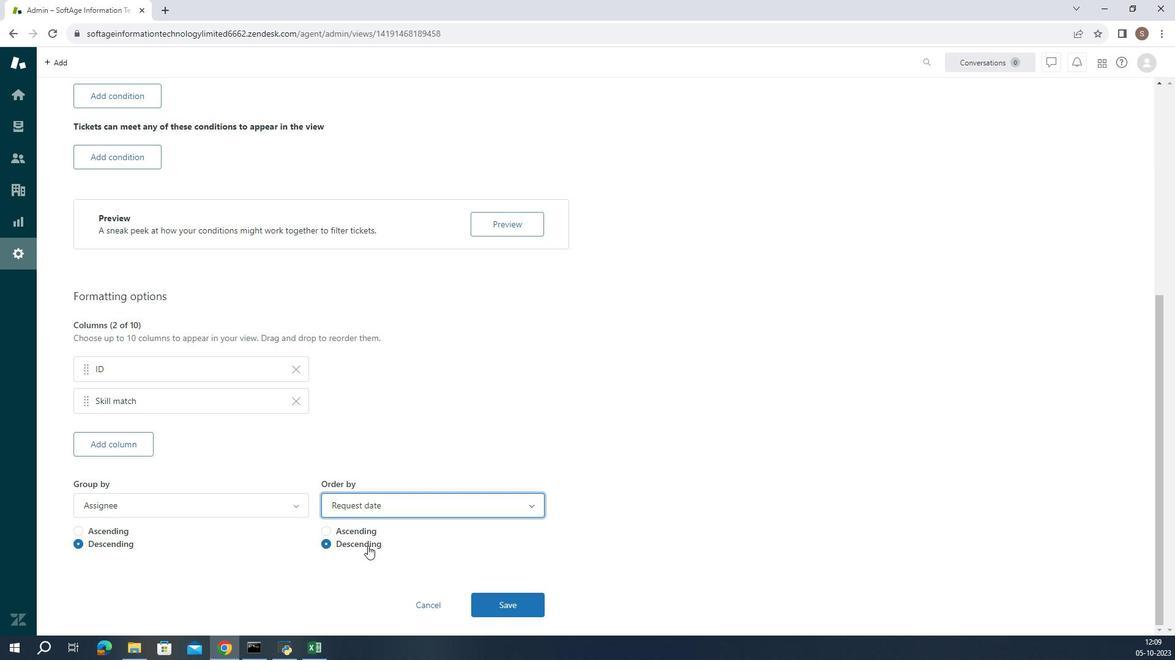 
Action: Mouse pressed left at (405, 550)
Screenshot: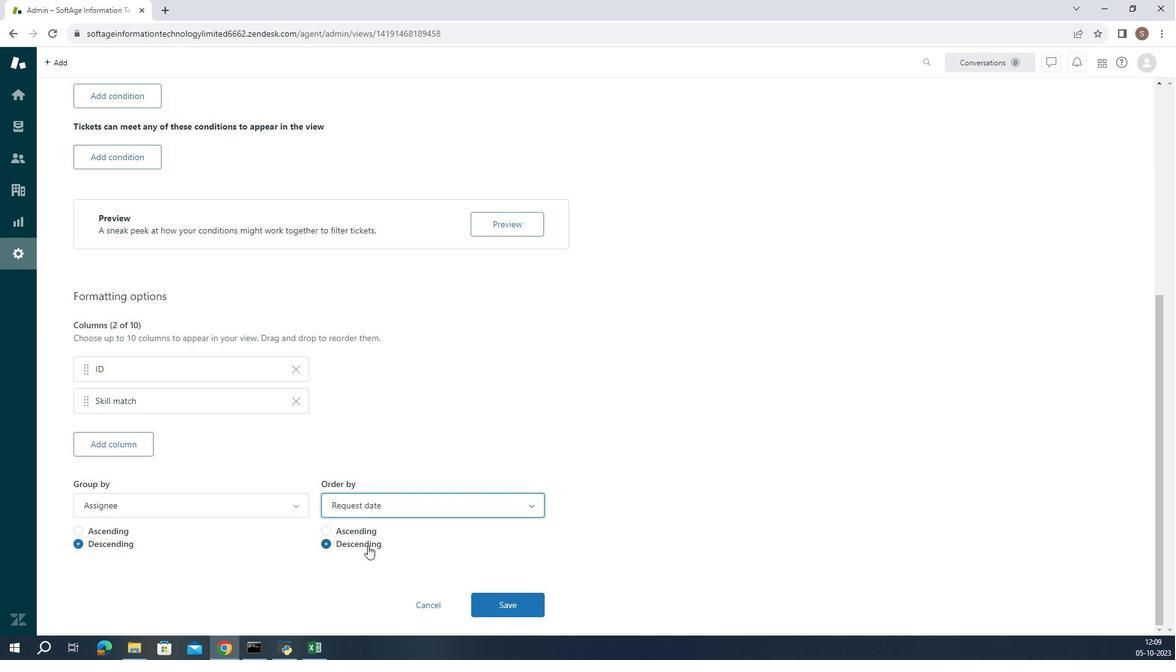 
Action: Mouse moved to (403, 557)
Screenshot: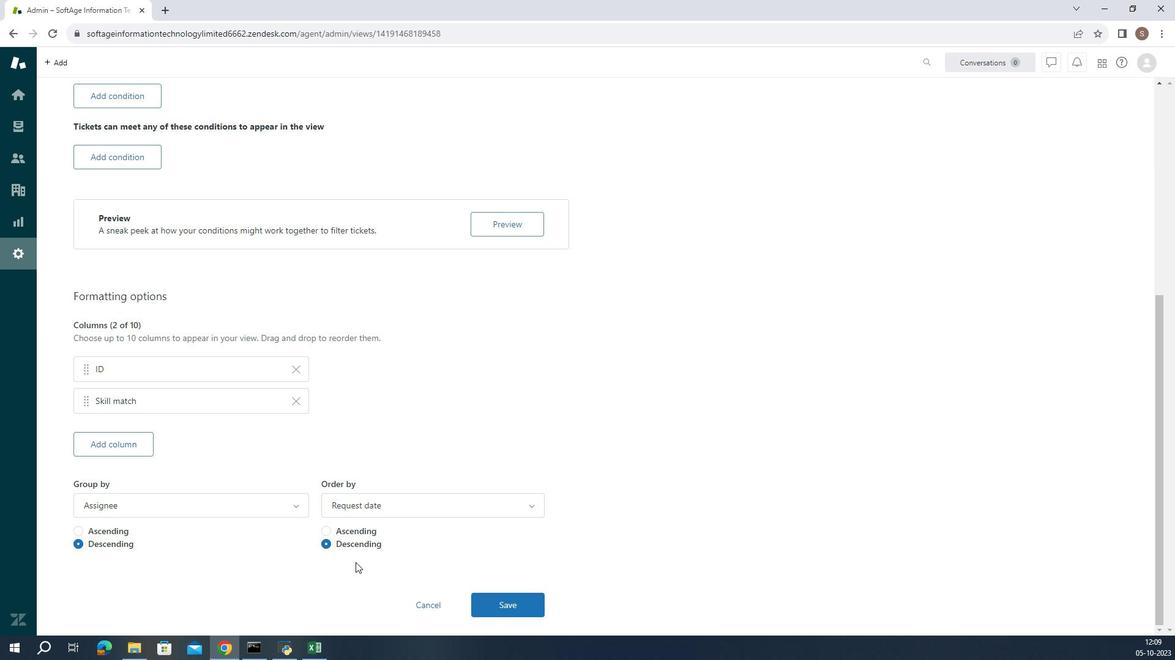 
